 Task: Find connections with filter location Würselen with filter topic #linkedinforbusinesswith filter profile language English with filter current company Freshers Jobs with filter school CMR Institute of Technology, Hyderabad with filter industry Fundraising with filter service category Immigration Law with filter keywords title Director of Photography
Action: Mouse moved to (496, 64)
Screenshot: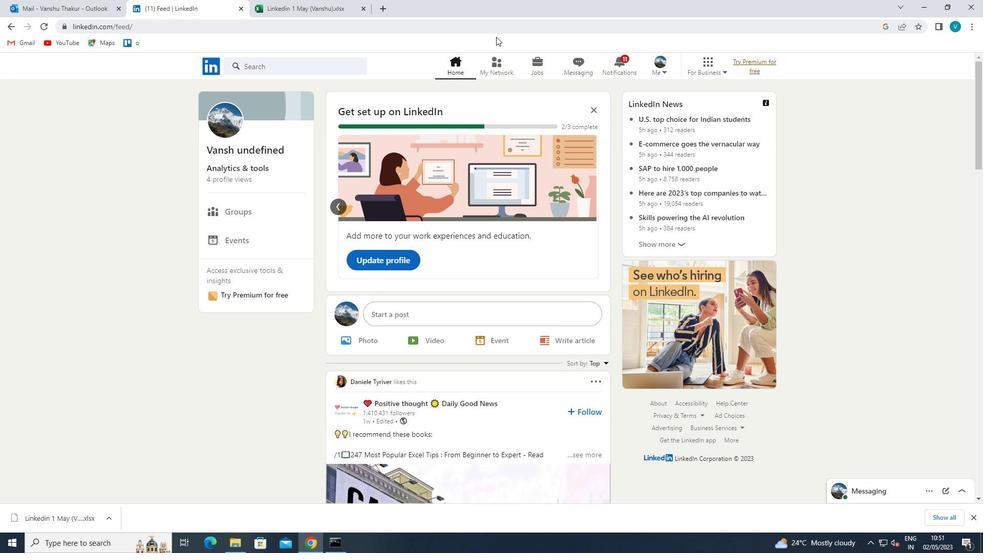 
Action: Mouse pressed left at (496, 64)
Screenshot: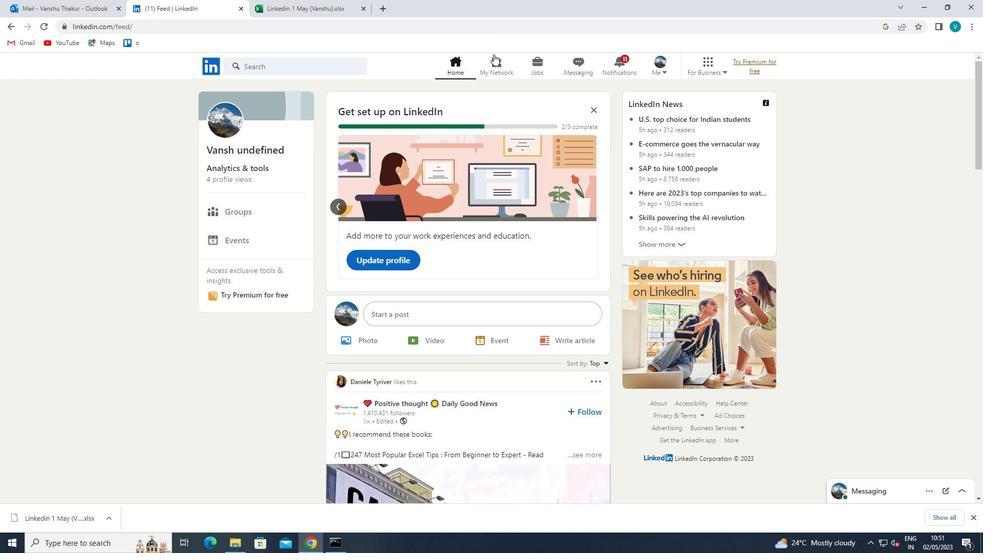 
Action: Mouse moved to (273, 118)
Screenshot: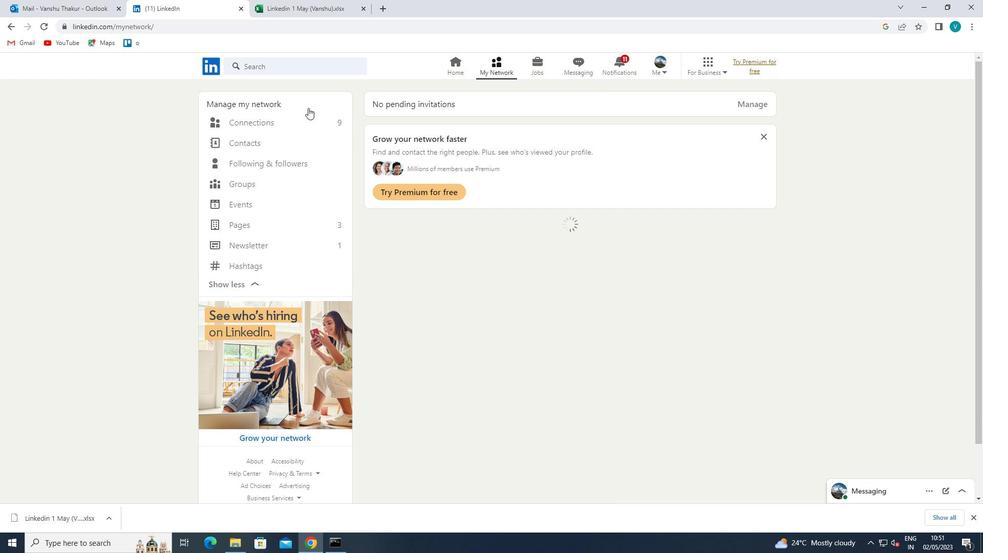 
Action: Mouse pressed left at (273, 118)
Screenshot: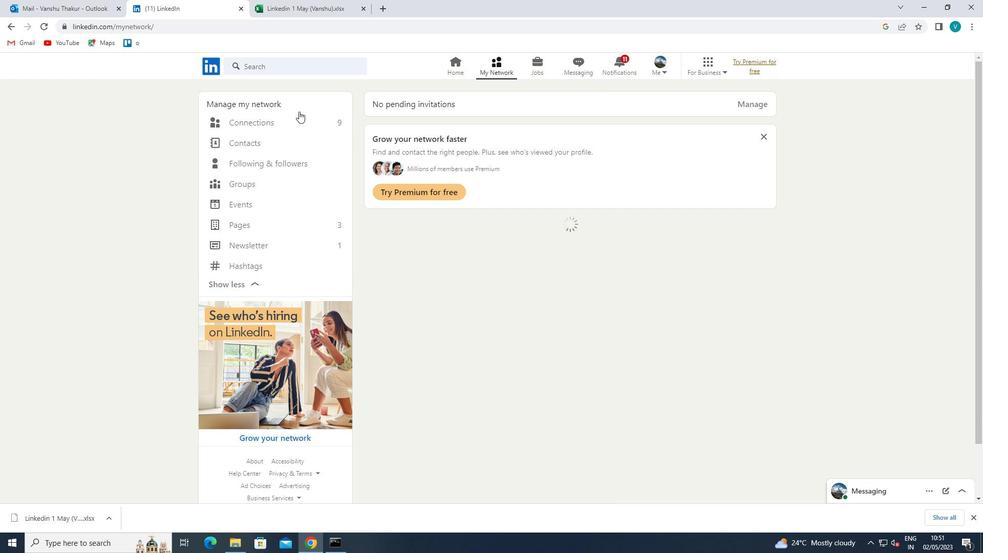 
Action: Mouse moved to (562, 127)
Screenshot: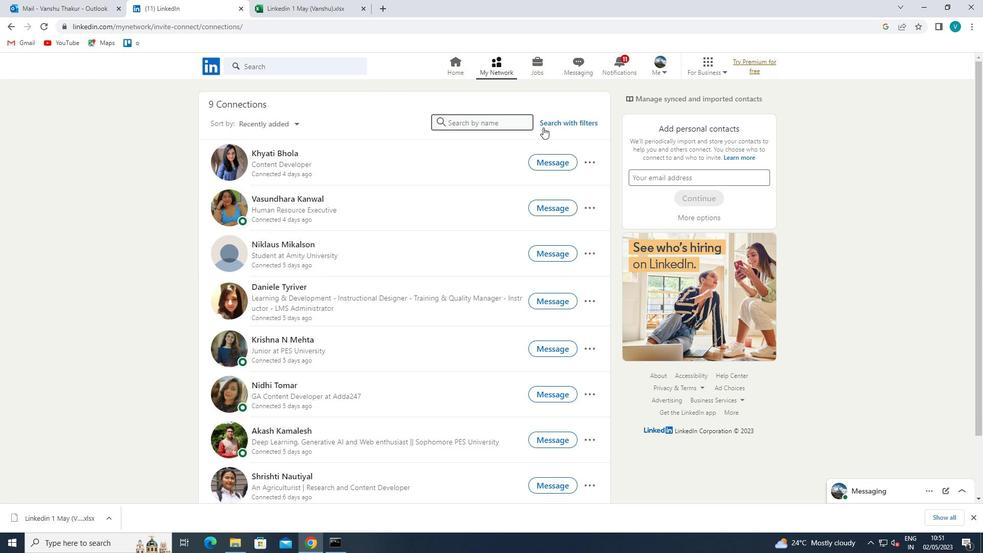 
Action: Mouse pressed left at (562, 127)
Screenshot: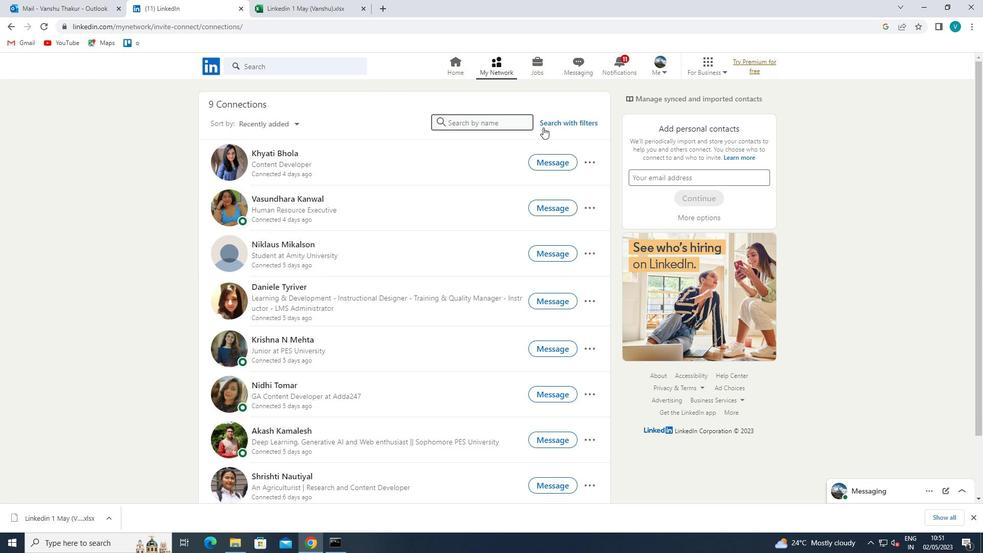 
Action: Mouse moved to (488, 89)
Screenshot: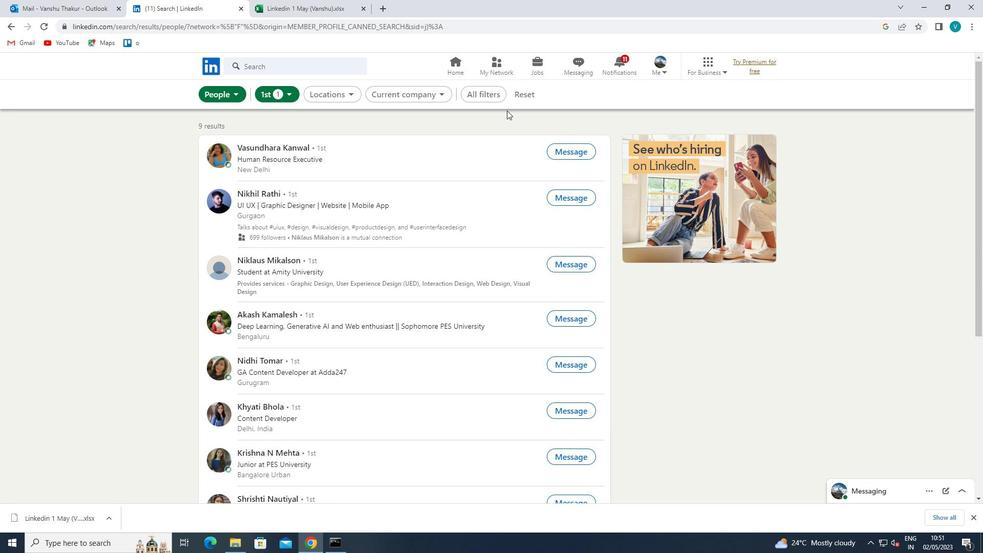 
Action: Mouse pressed left at (488, 89)
Screenshot: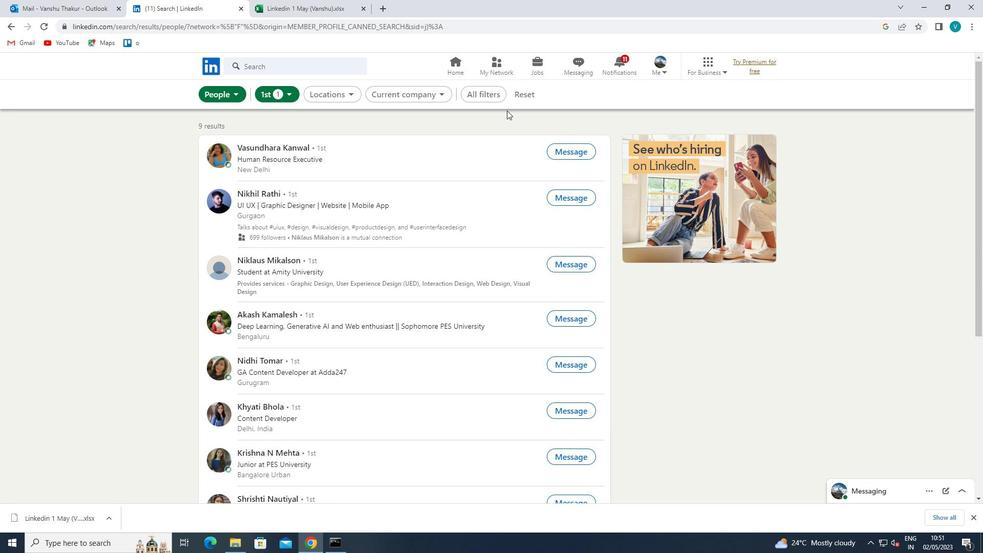 
Action: Mouse moved to (837, 262)
Screenshot: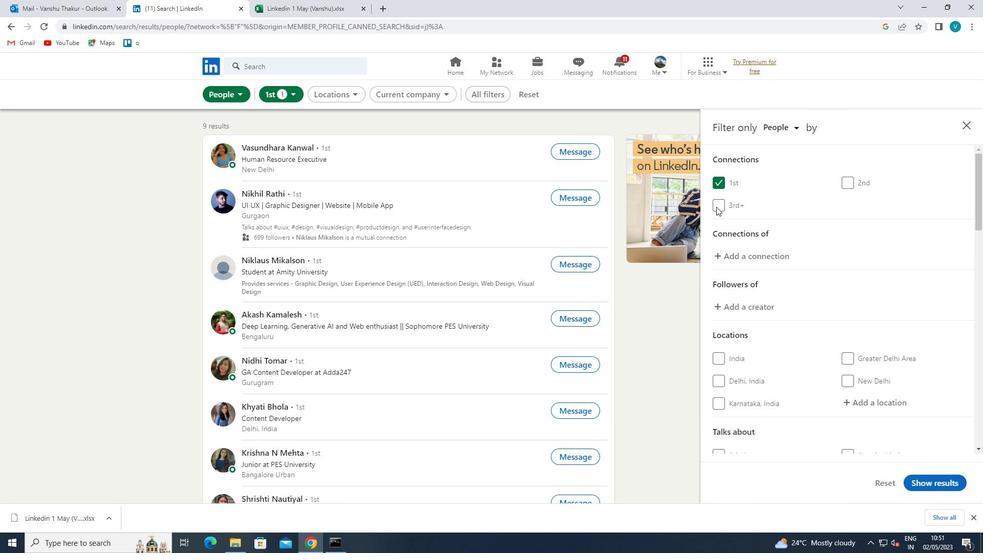 
Action: Mouse scrolled (837, 262) with delta (0, 0)
Screenshot: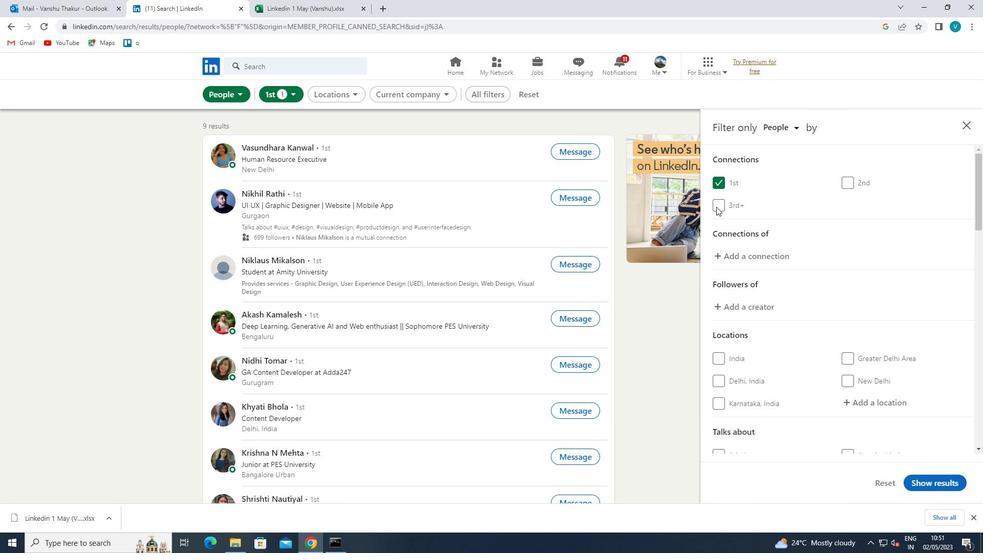 
Action: Mouse moved to (840, 265)
Screenshot: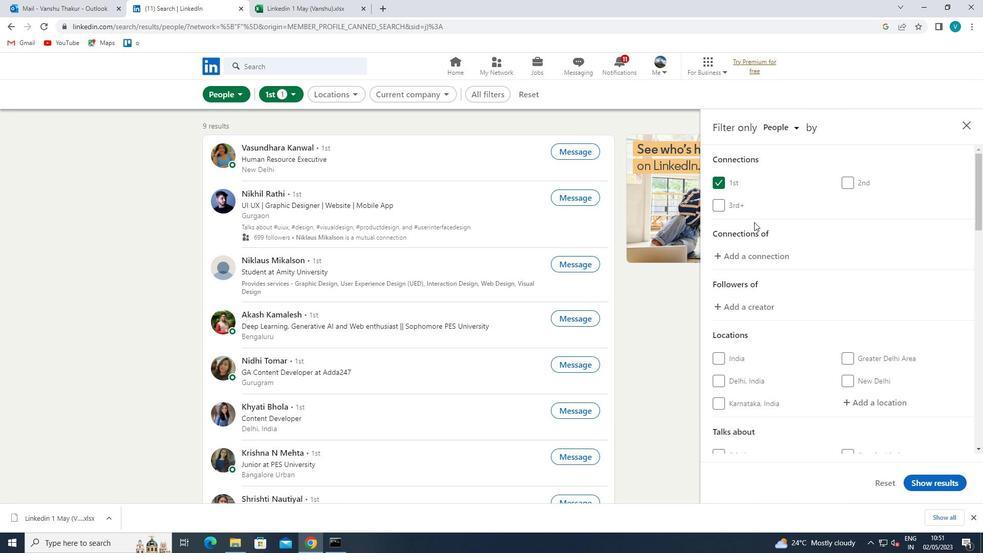 
Action: Mouse scrolled (840, 264) with delta (0, 0)
Screenshot: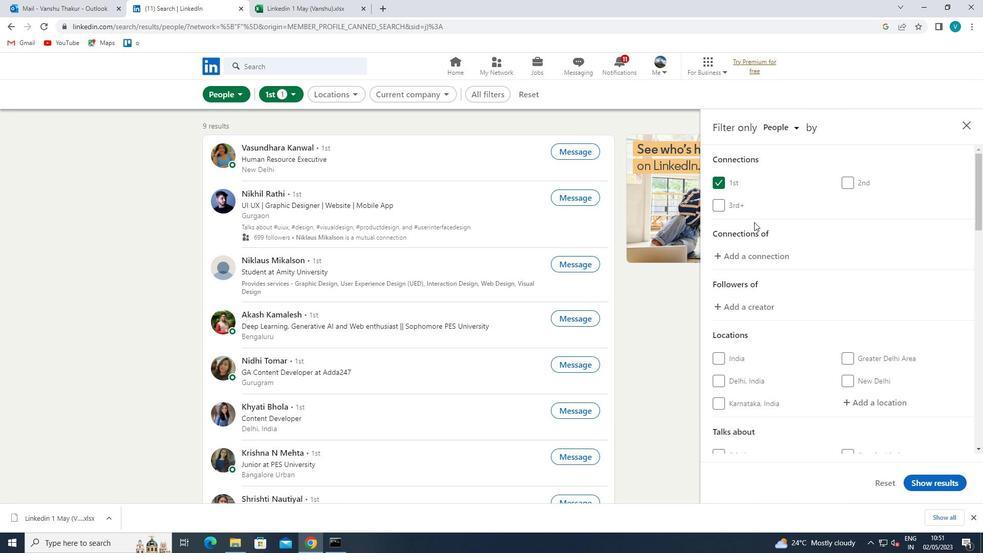 
Action: Mouse moved to (860, 307)
Screenshot: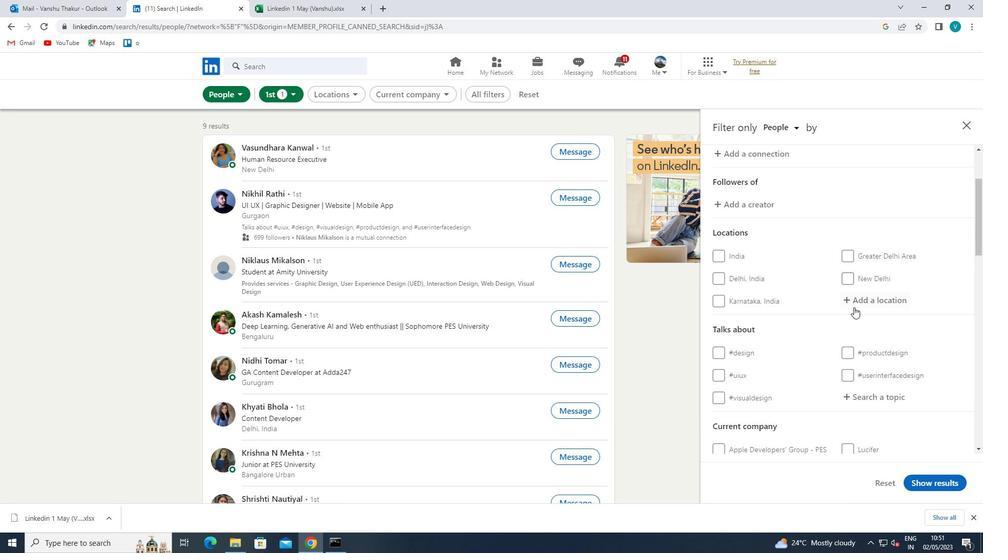 
Action: Mouse pressed left at (860, 307)
Screenshot: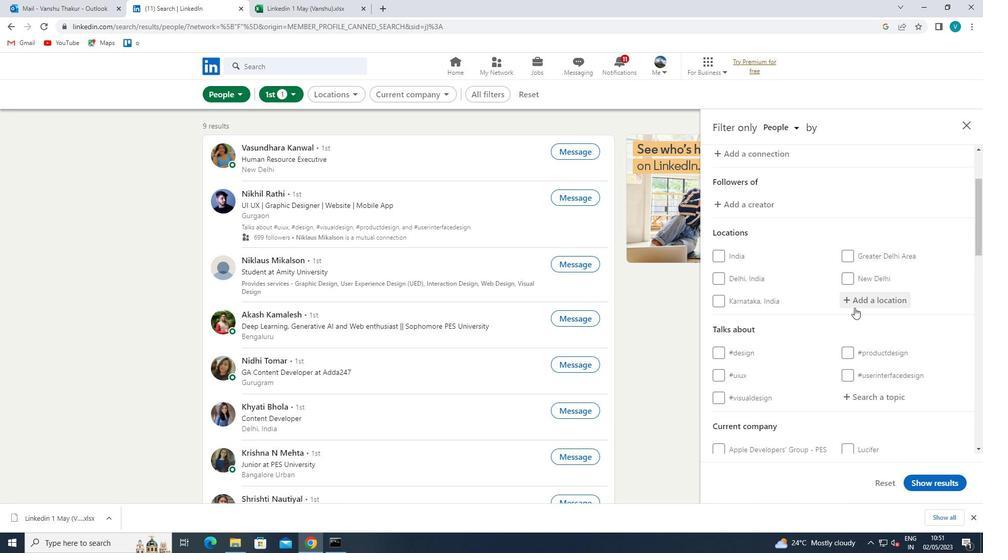 
Action: Key pressed <Key.shift>WURSEEN<Key.space>
Screenshot: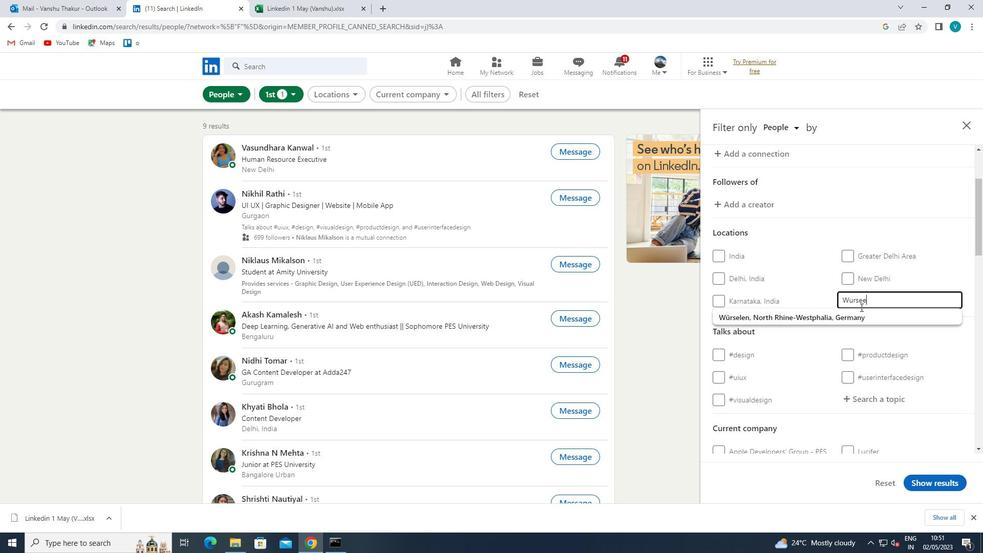 
Action: Mouse moved to (864, 298)
Screenshot: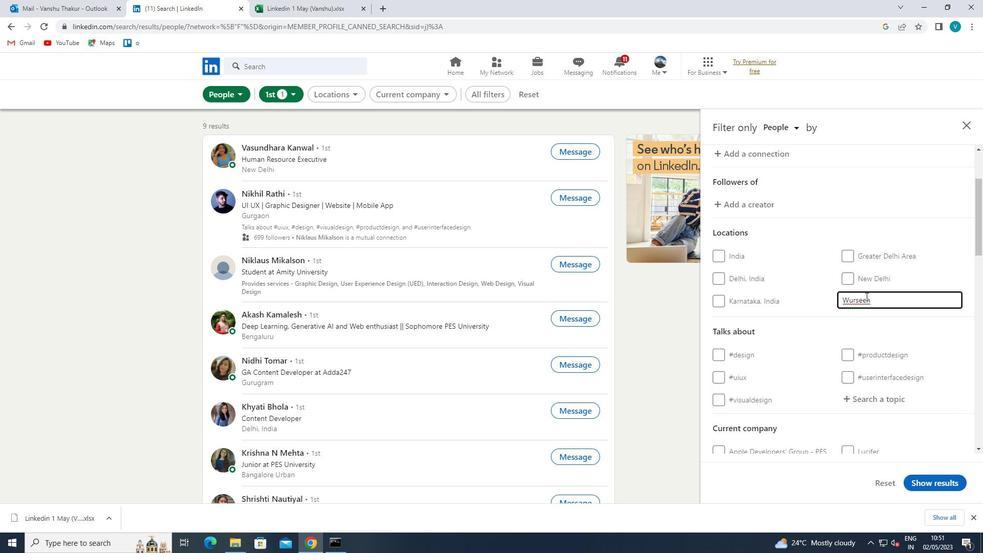 
Action: Mouse pressed left at (864, 298)
Screenshot: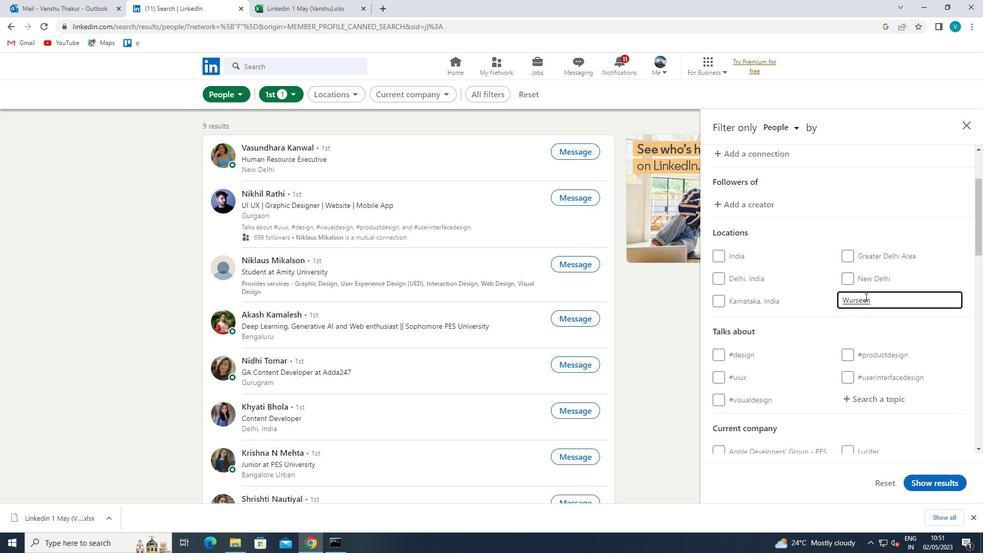 
Action: Mouse moved to (841, 326)
Screenshot: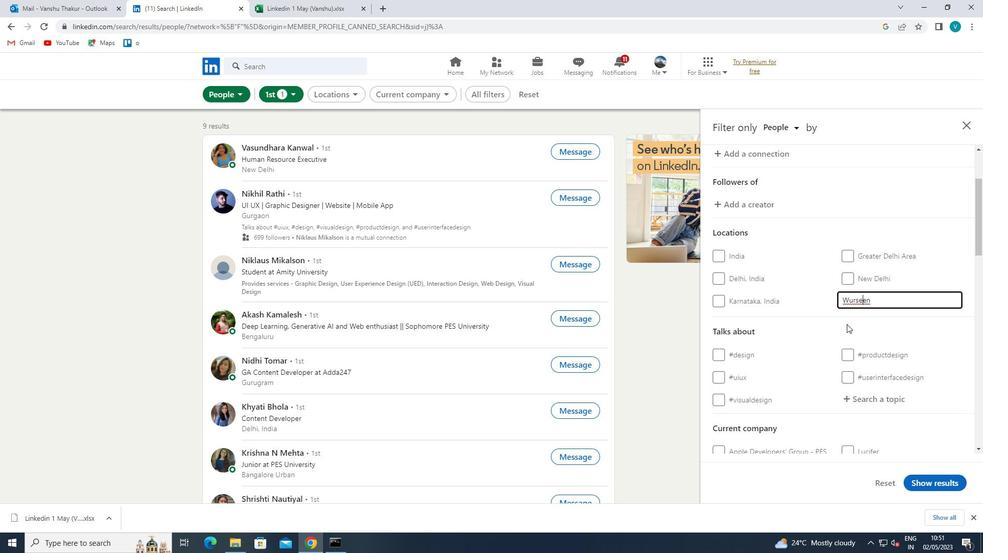 
Action: Key pressed L
Screenshot: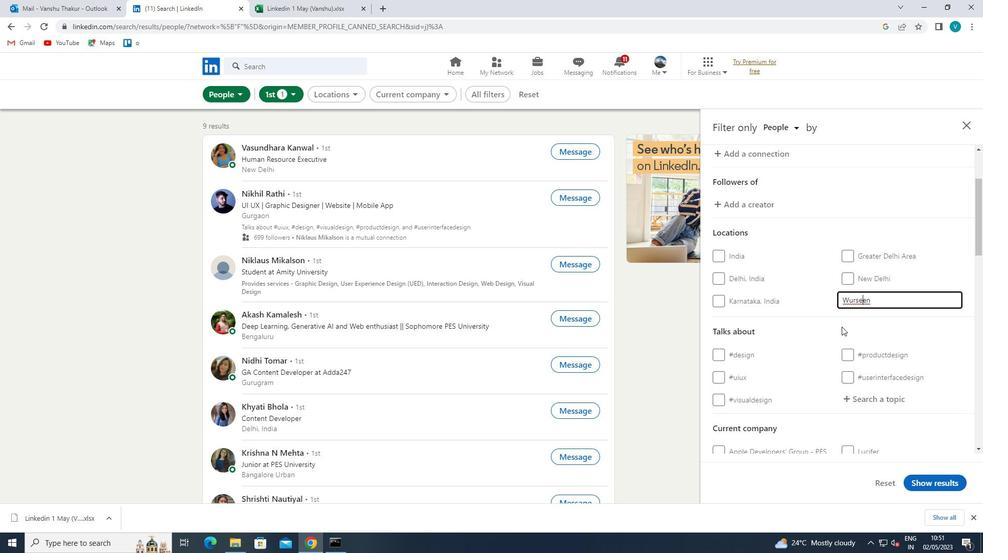 
Action: Mouse moved to (849, 322)
Screenshot: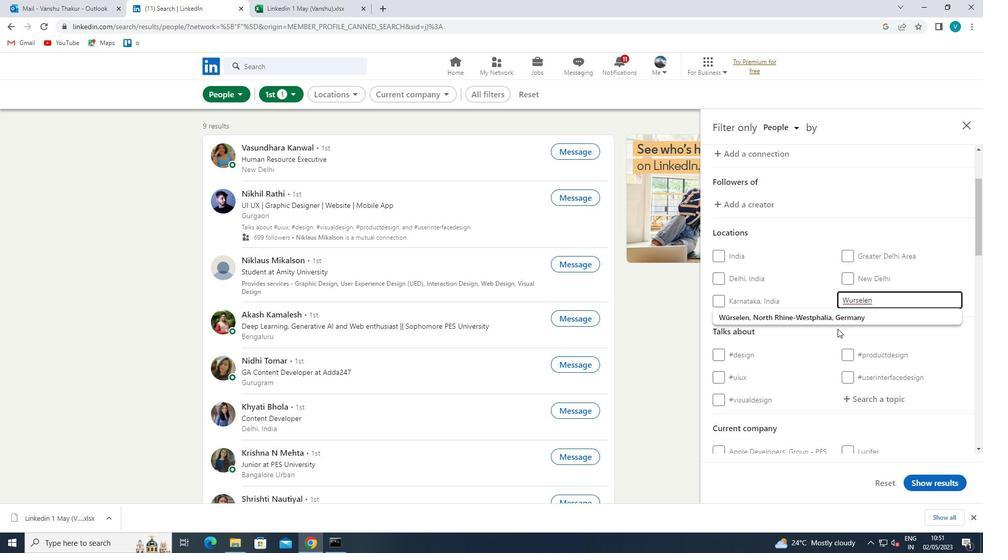 
Action: Mouse pressed left at (849, 322)
Screenshot: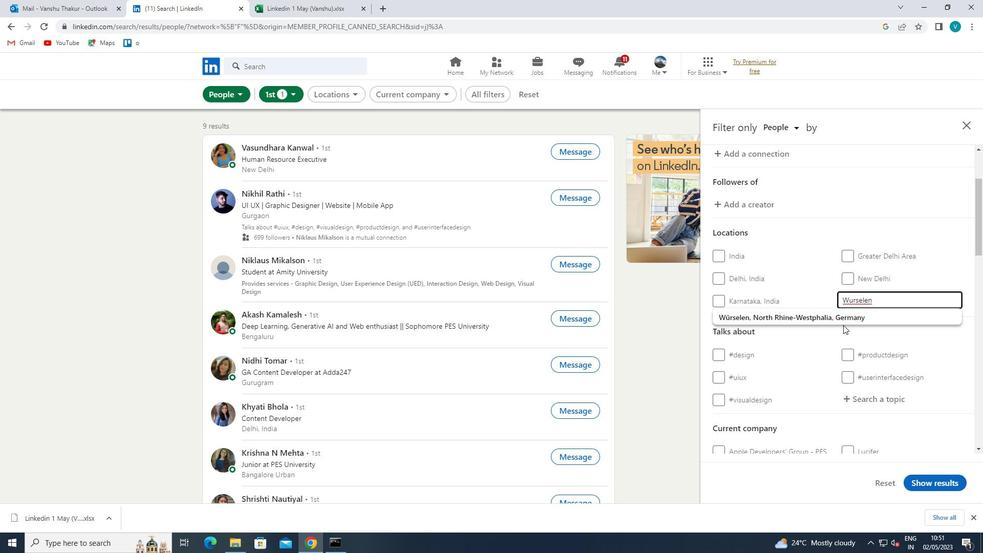 
Action: Mouse moved to (850, 320)
Screenshot: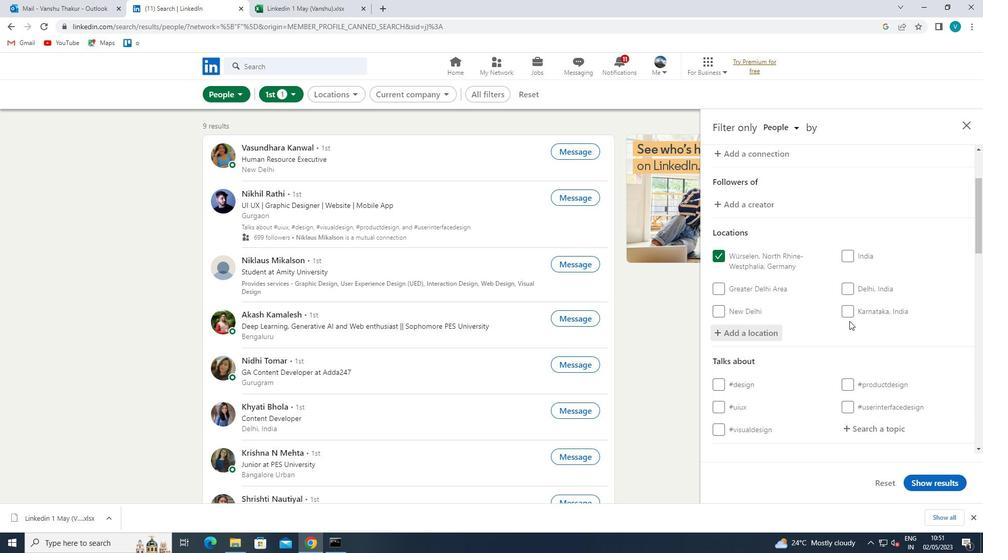 
Action: Mouse scrolled (850, 320) with delta (0, 0)
Screenshot: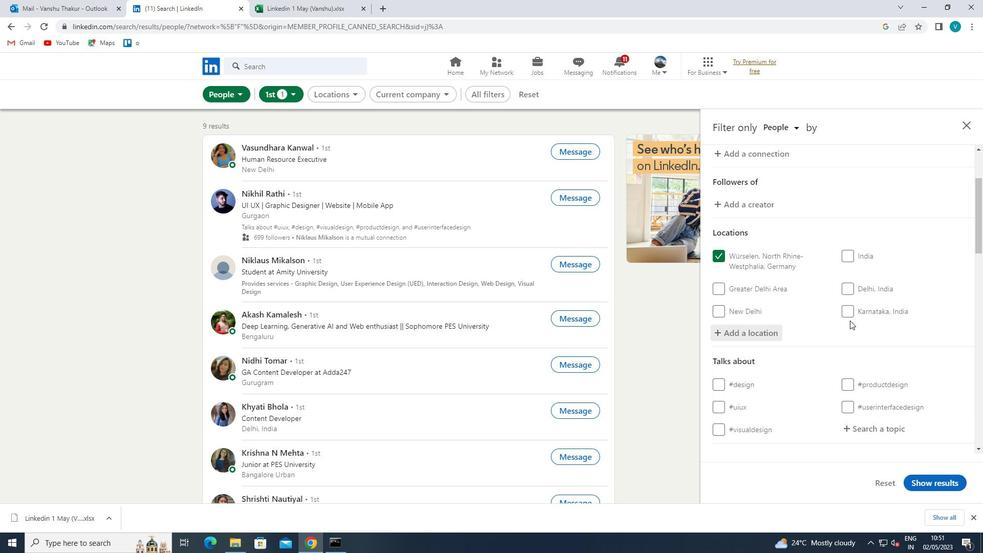 
Action: Mouse scrolled (850, 320) with delta (0, 0)
Screenshot: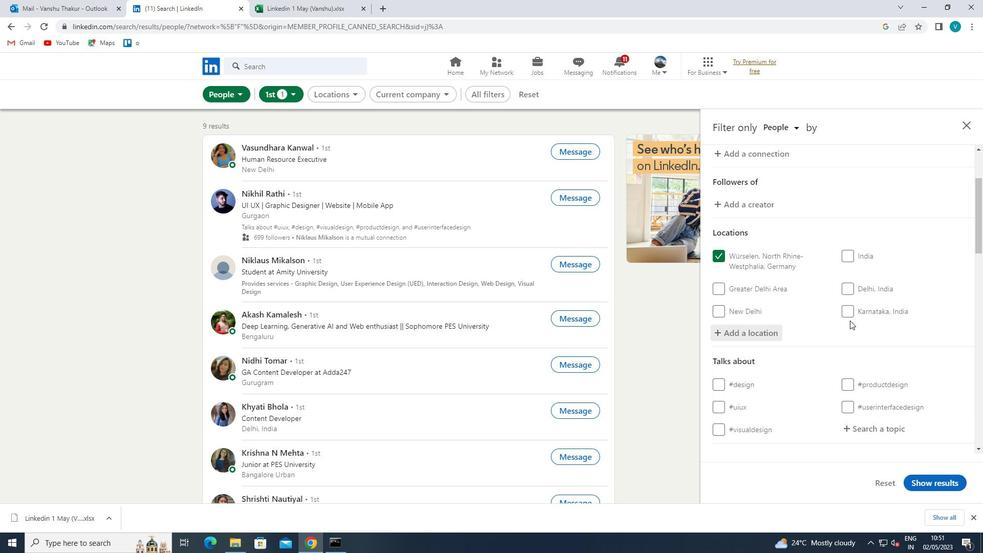 
Action: Mouse moved to (858, 326)
Screenshot: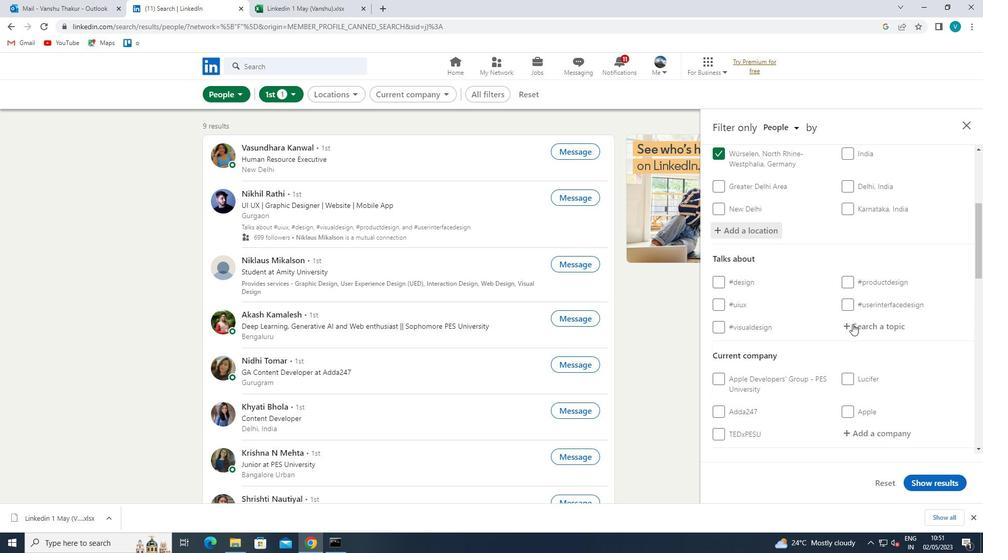 
Action: Mouse pressed left at (858, 326)
Screenshot: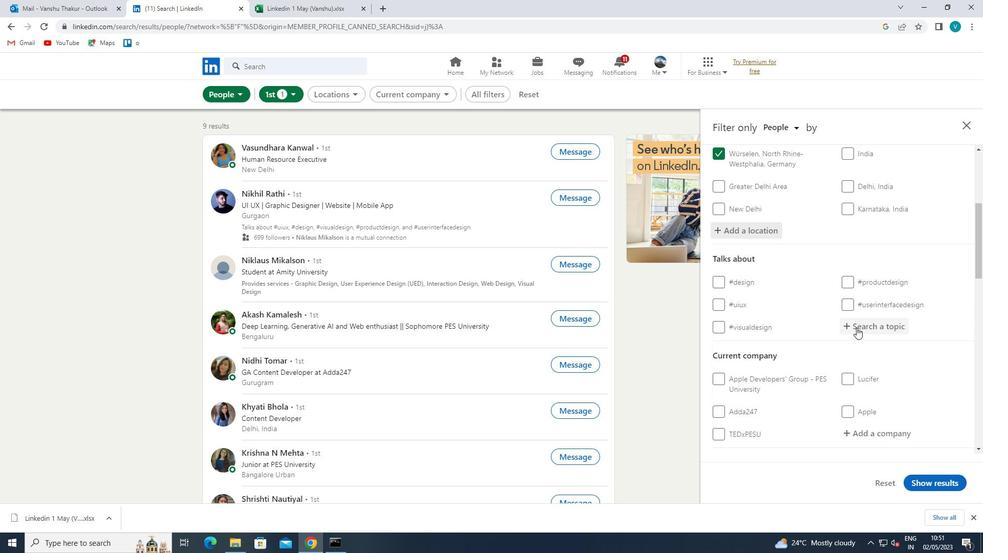
Action: Key pressed LINKEDINFOR
Screenshot: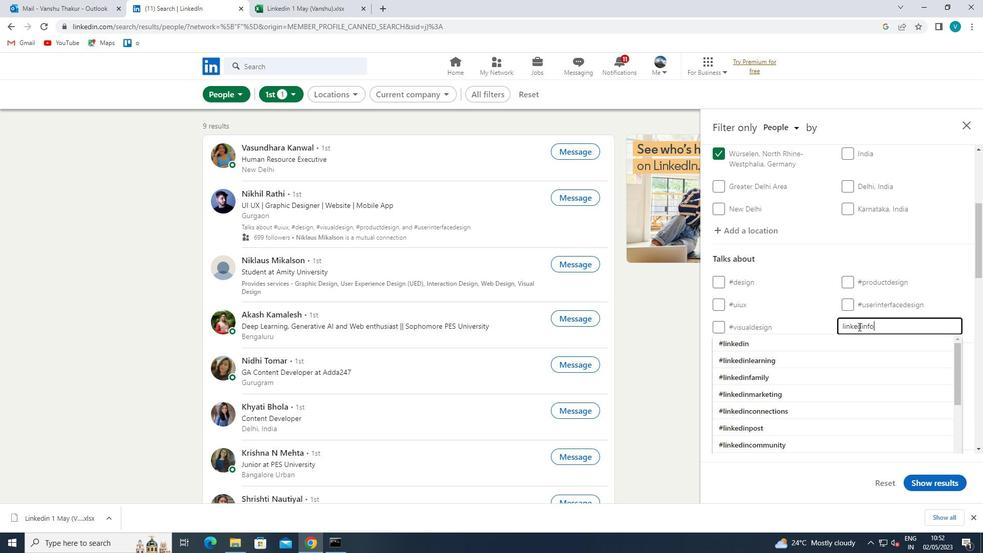
Action: Mouse moved to (838, 360)
Screenshot: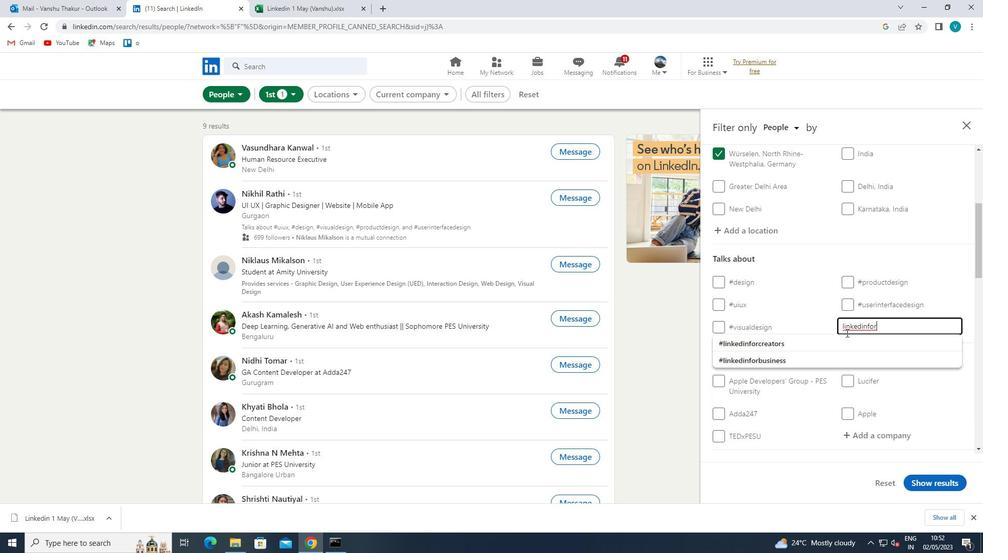 
Action: Mouse pressed left at (838, 360)
Screenshot: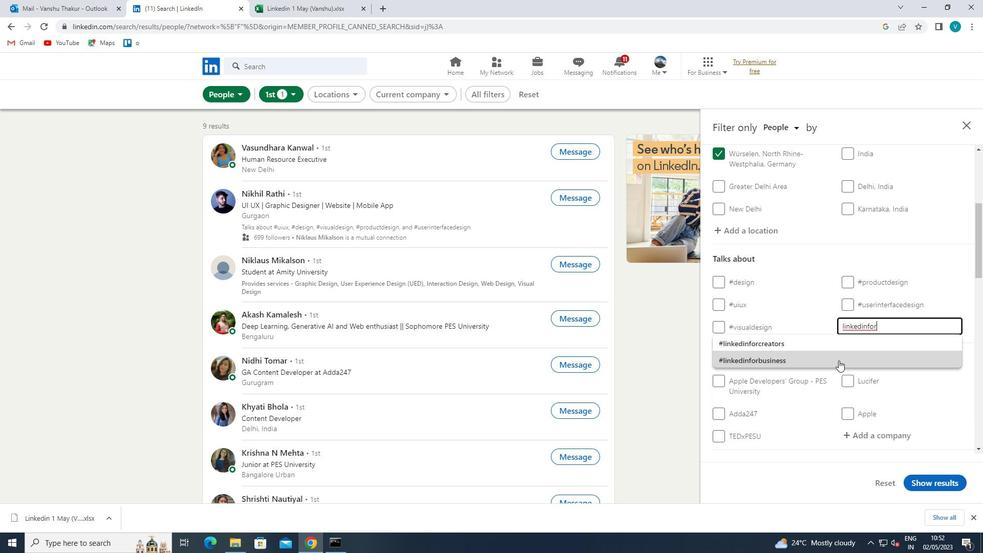 
Action: Mouse moved to (841, 359)
Screenshot: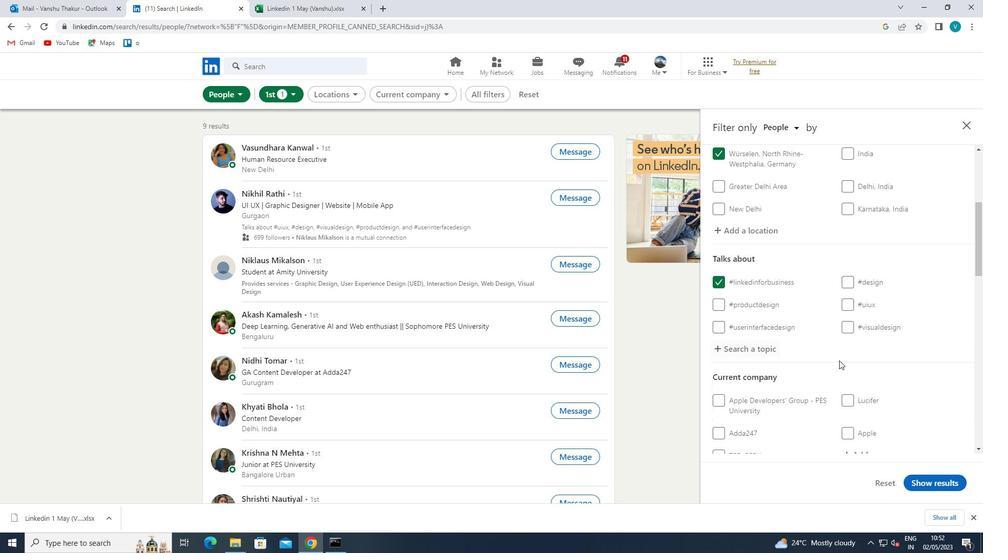 
Action: Mouse scrolled (841, 359) with delta (0, 0)
Screenshot: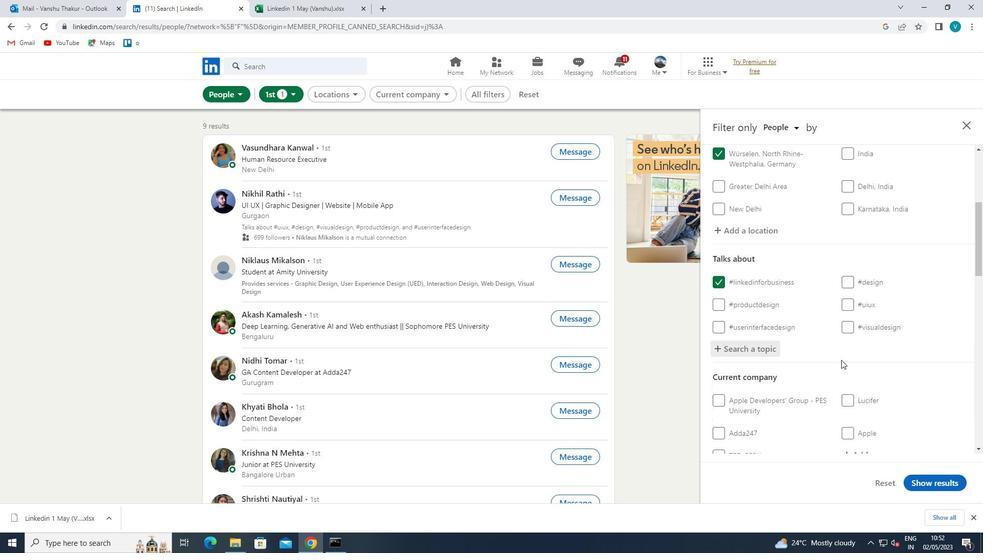
Action: Mouse scrolled (841, 359) with delta (0, 0)
Screenshot: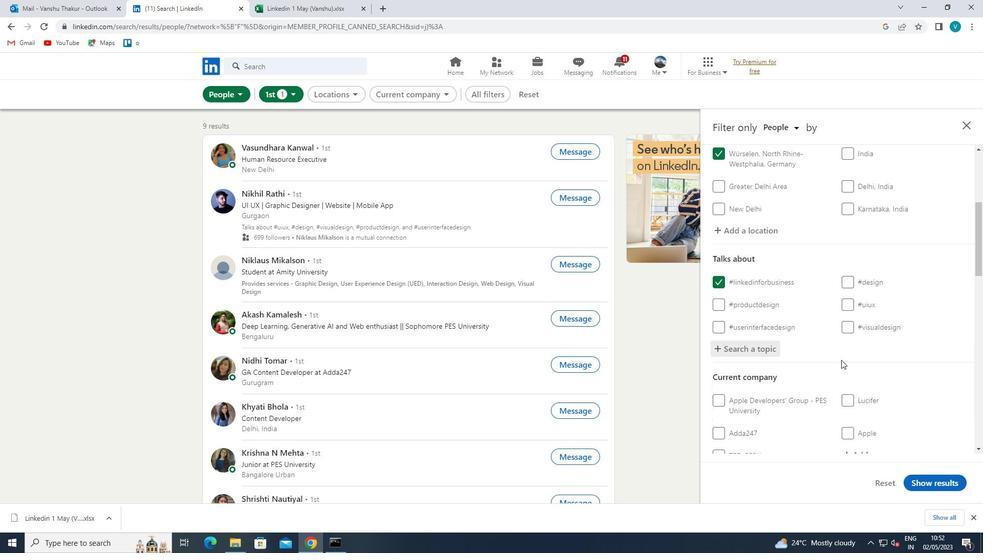 
Action: Mouse scrolled (841, 359) with delta (0, 0)
Screenshot: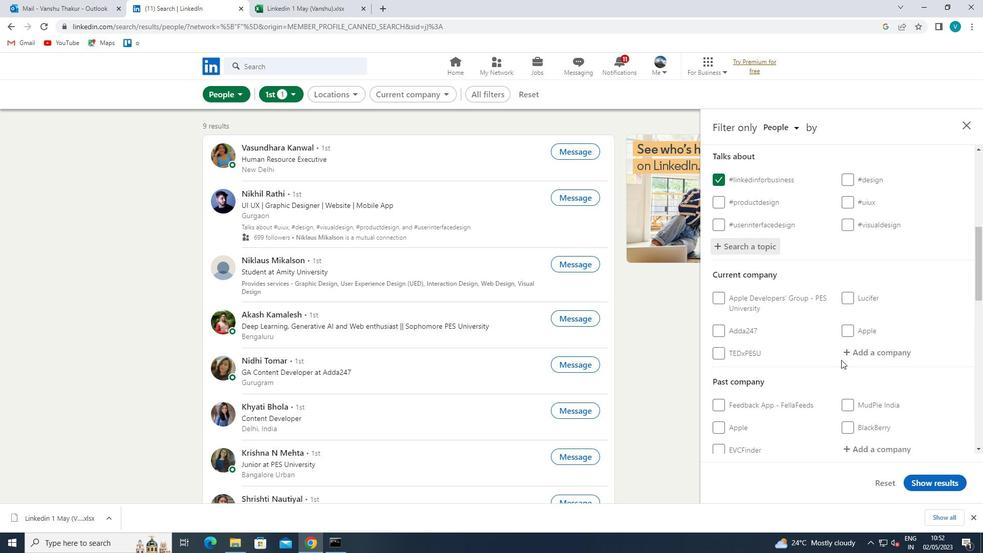 
Action: Mouse scrolled (841, 359) with delta (0, 0)
Screenshot: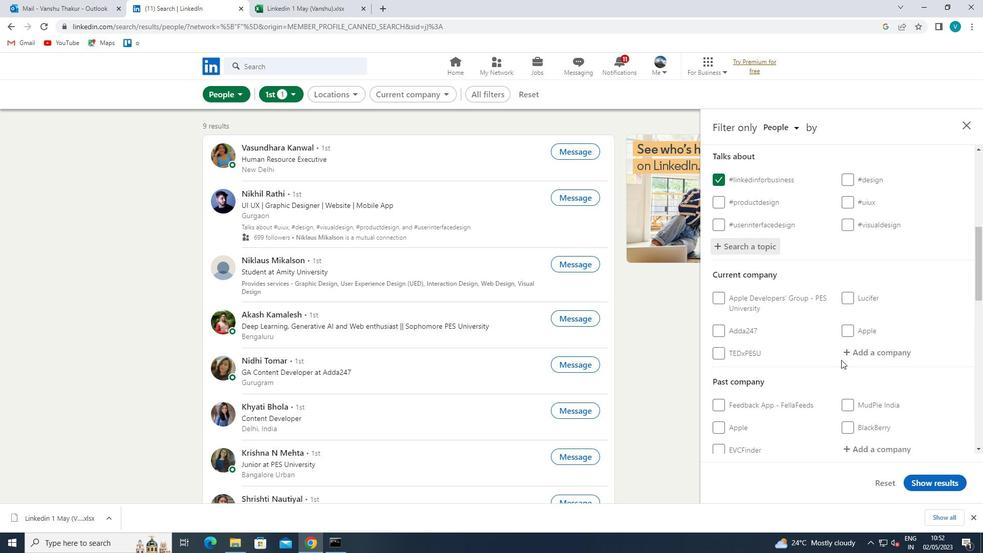 
Action: Mouse scrolled (841, 359) with delta (0, 0)
Screenshot: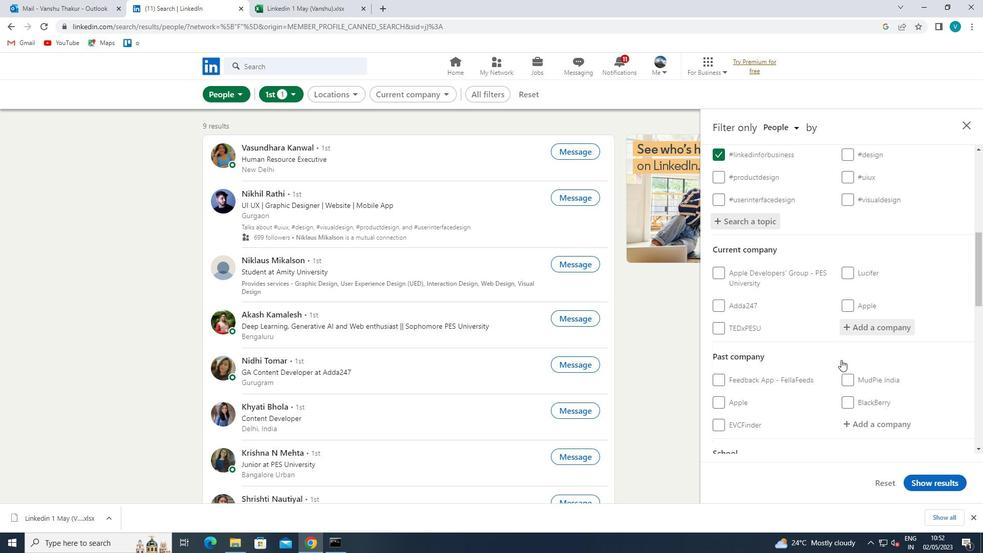 
Action: Mouse scrolled (841, 359) with delta (0, 0)
Screenshot: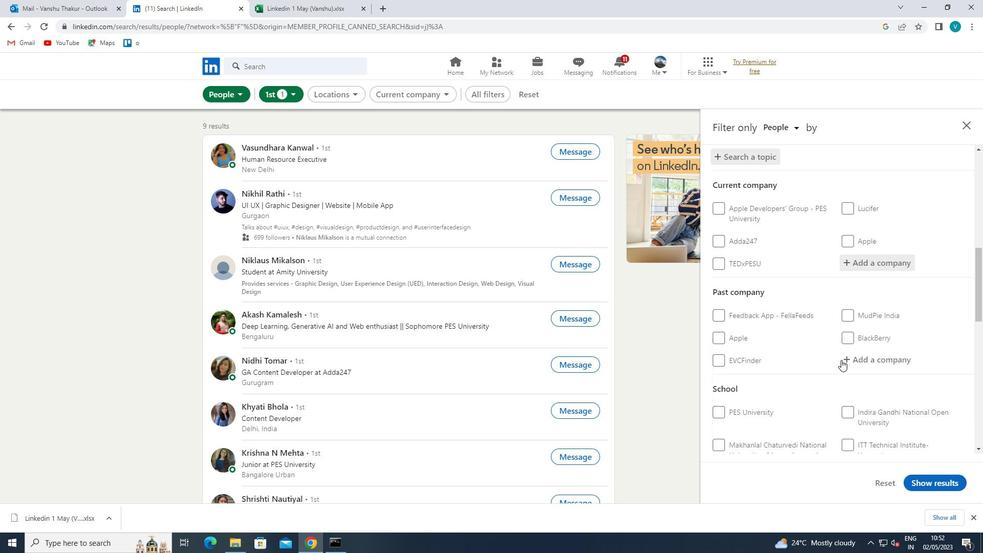
Action: Mouse scrolled (841, 359) with delta (0, 0)
Screenshot: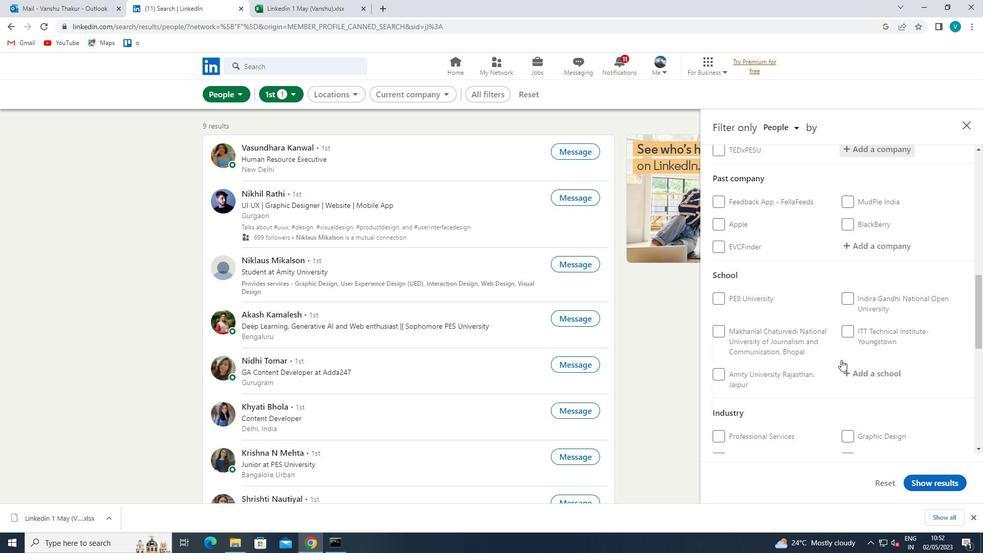 
Action: Mouse scrolled (841, 359) with delta (0, 0)
Screenshot: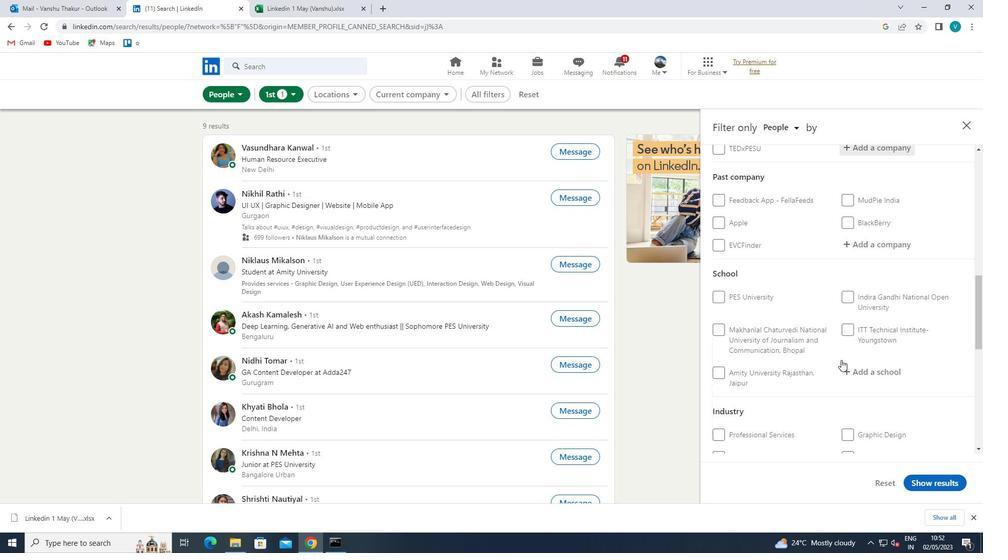 
Action: Mouse moved to (838, 361)
Screenshot: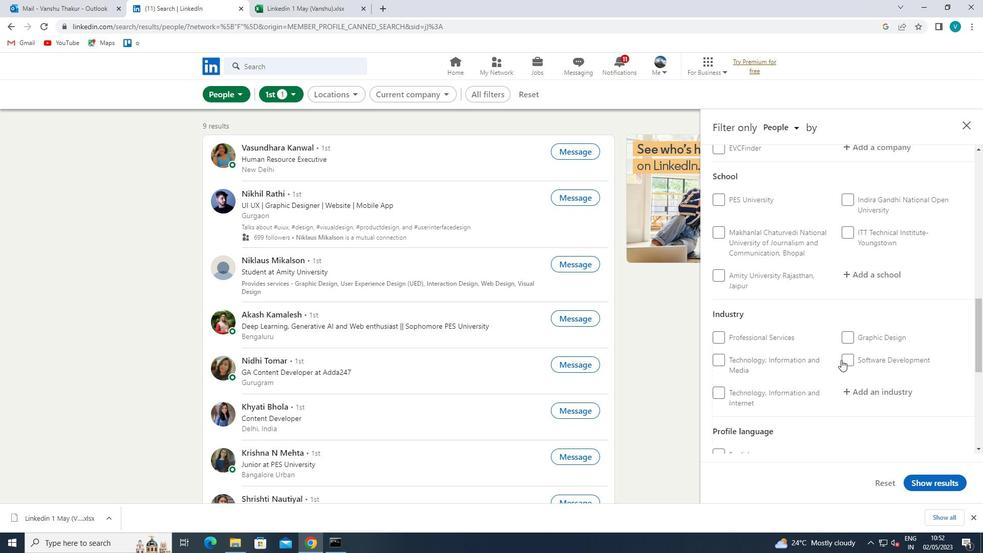 
Action: Mouse scrolled (838, 360) with delta (0, 0)
Screenshot: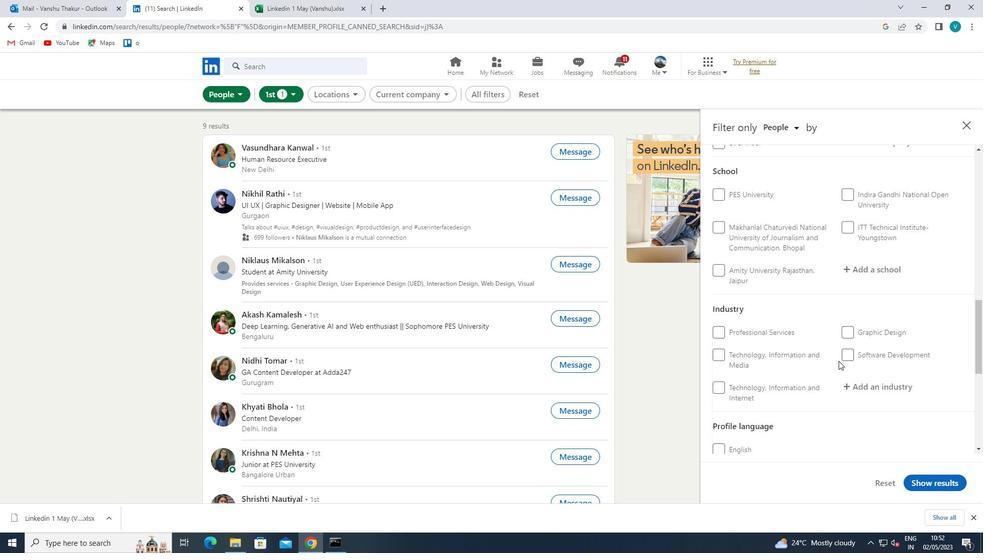 
Action: Mouse moved to (719, 404)
Screenshot: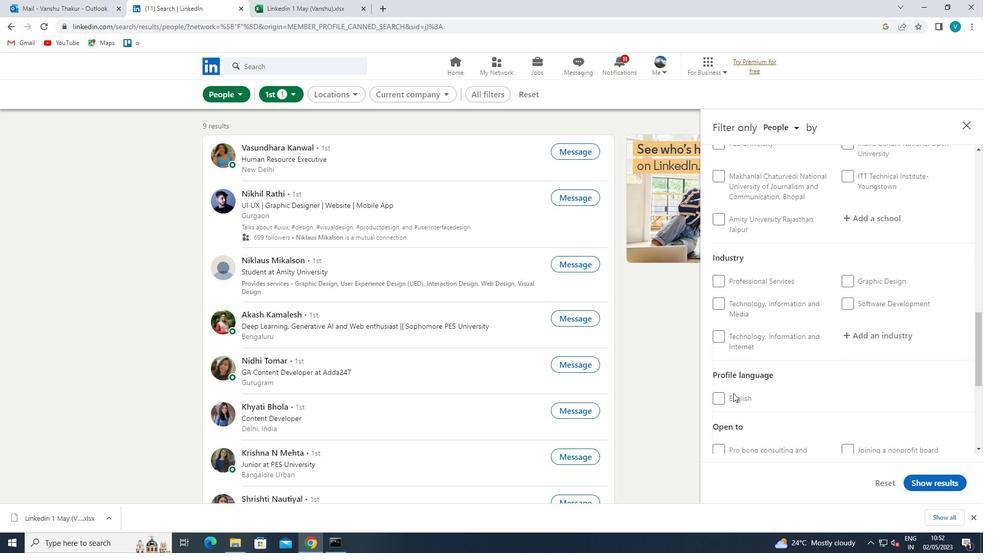 
Action: Mouse pressed left at (719, 404)
Screenshot: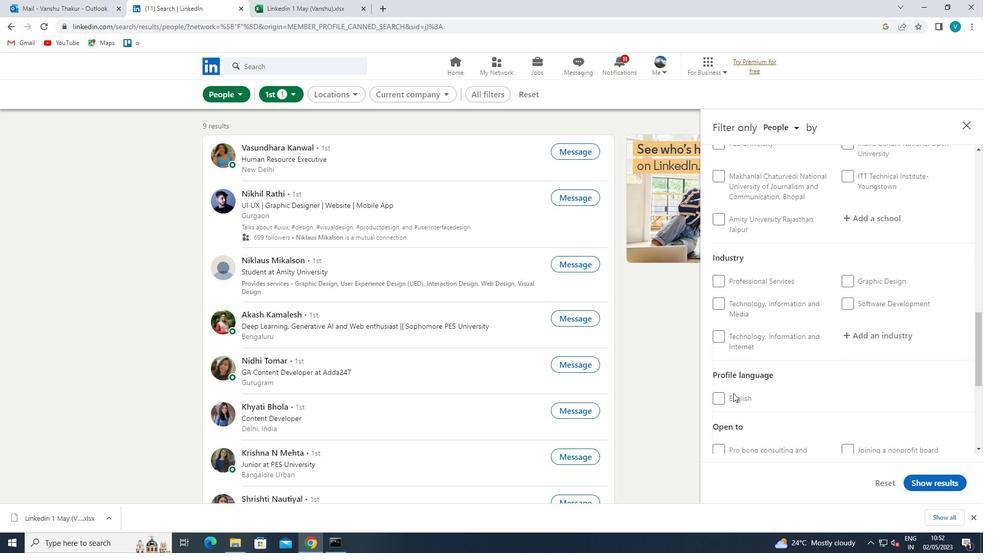 
Action: Mouse moved to (823, 379)
Screenshot: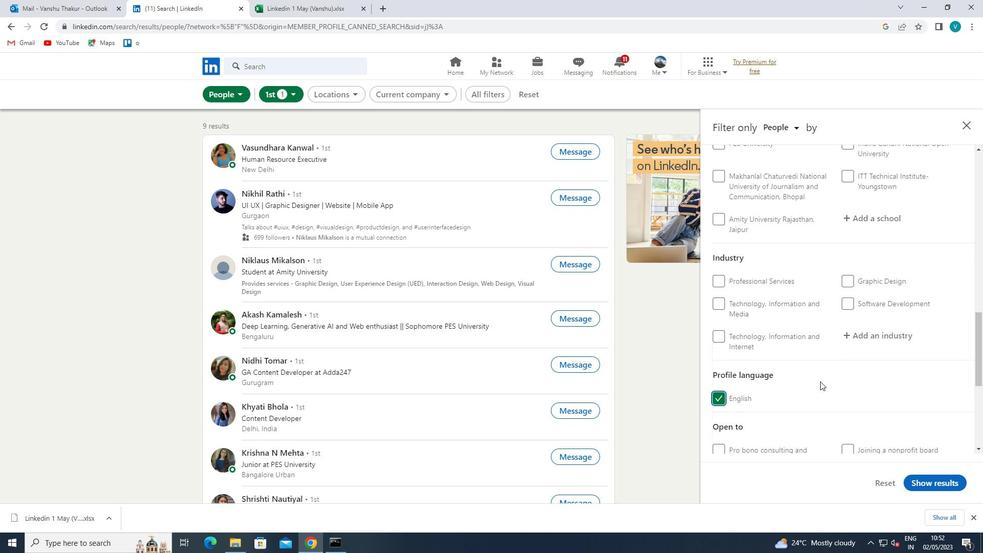 
Action: Mouse scrolled (823, 379) with delta (0, 0)
Screenshot: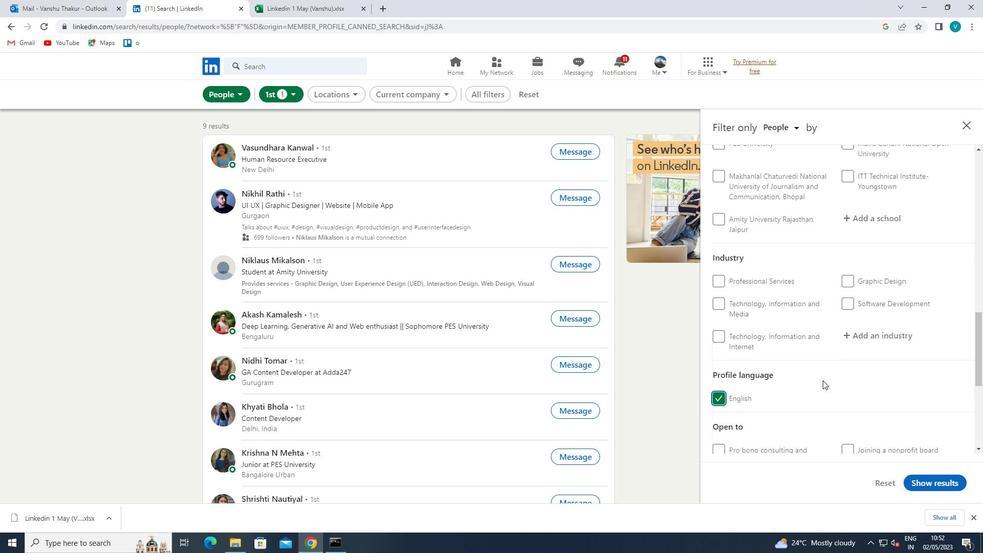 
Action: Mouse scrolled (823, 379) with delta (0, 0)
Screenshot: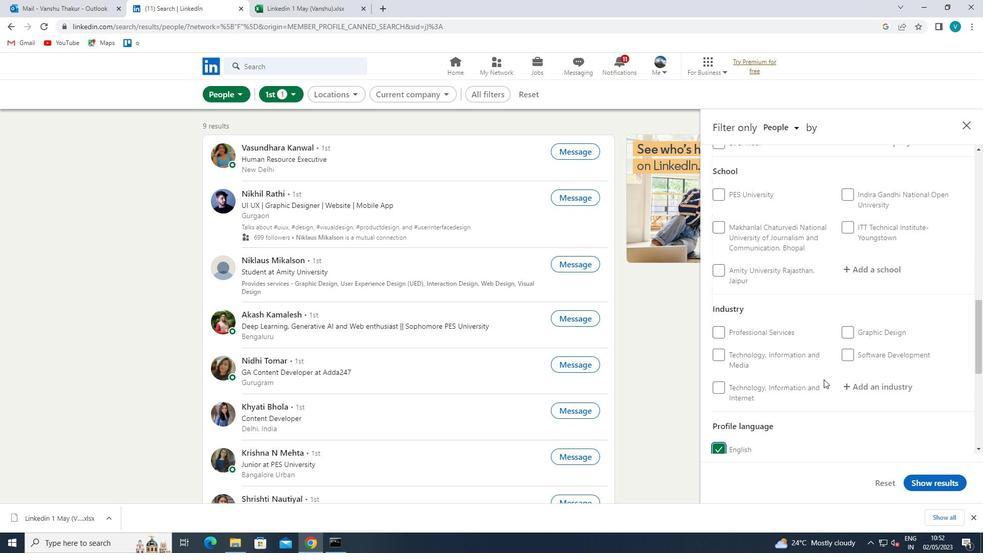 
Action: Mouse scrolled (823, 379) with delta (0, 0)
Screenshot: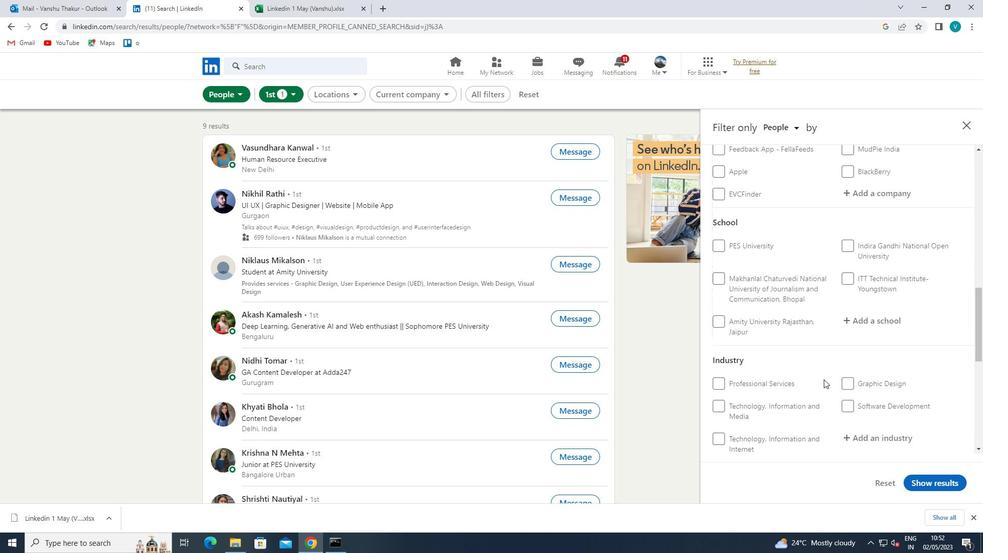 
Action: Mouse scrolled (823, 379) with delta (0, 0)
Screenshot: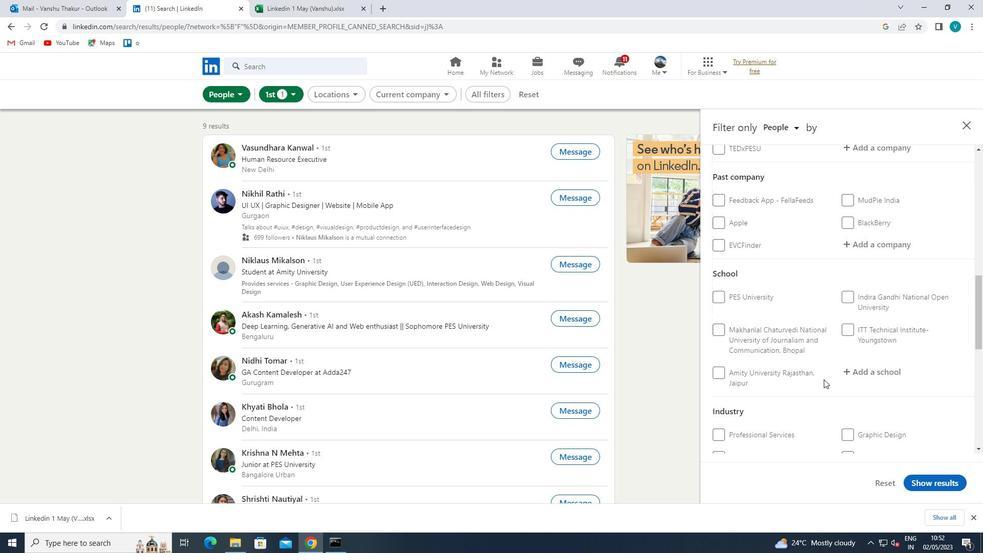 
Action: Mouse scrolled (823, 379) with delta (0, 0)
Screenshot: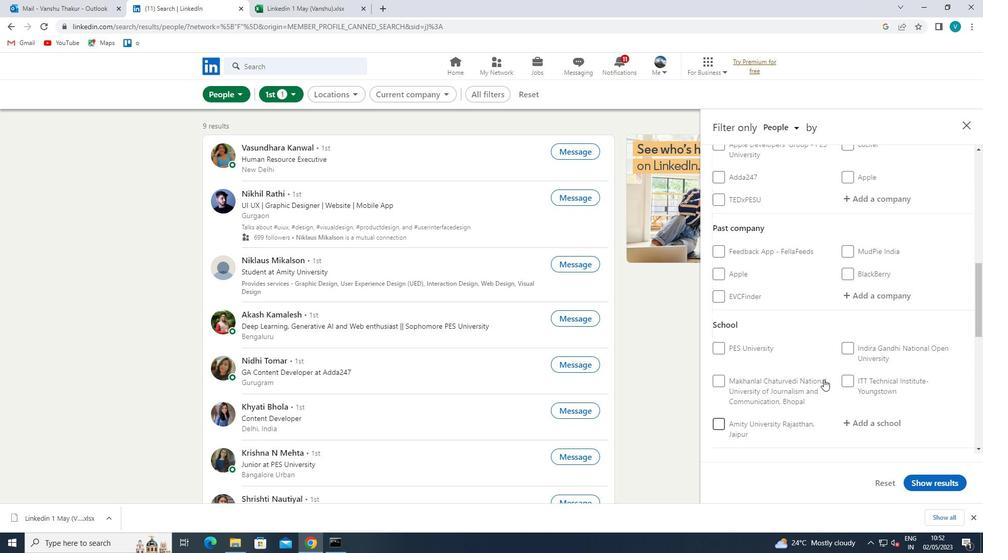 
Action: Mouse moved to (881, 248)
Screenshot: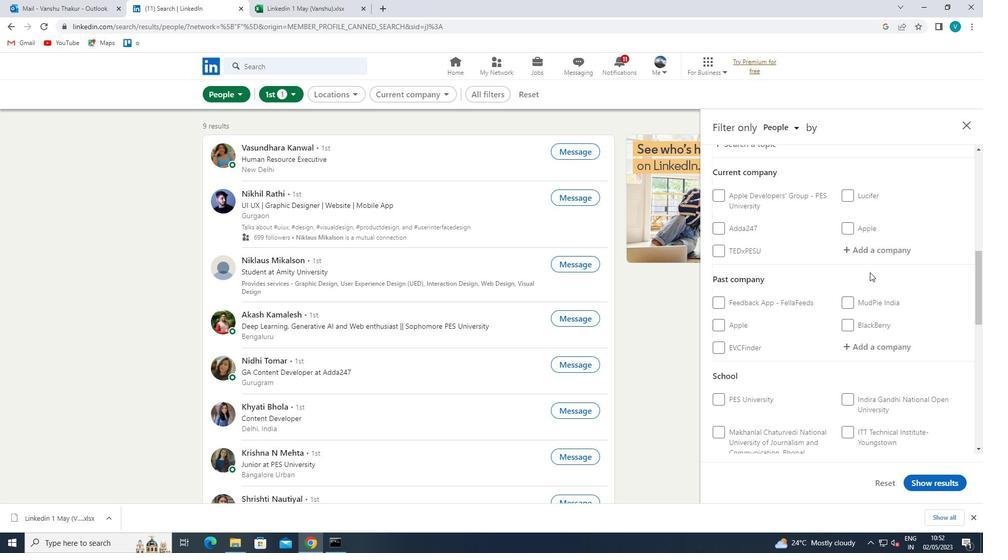 
Action: Mouse pressed left at (881, 248)
Screenshot: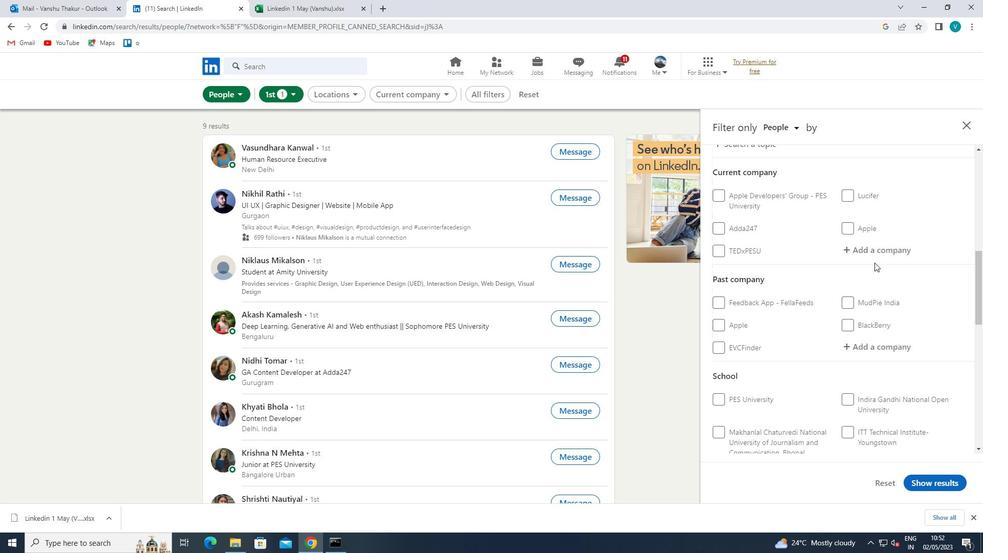 
Action: Key pressed <Key.shift>FRESHERS
Screenshot: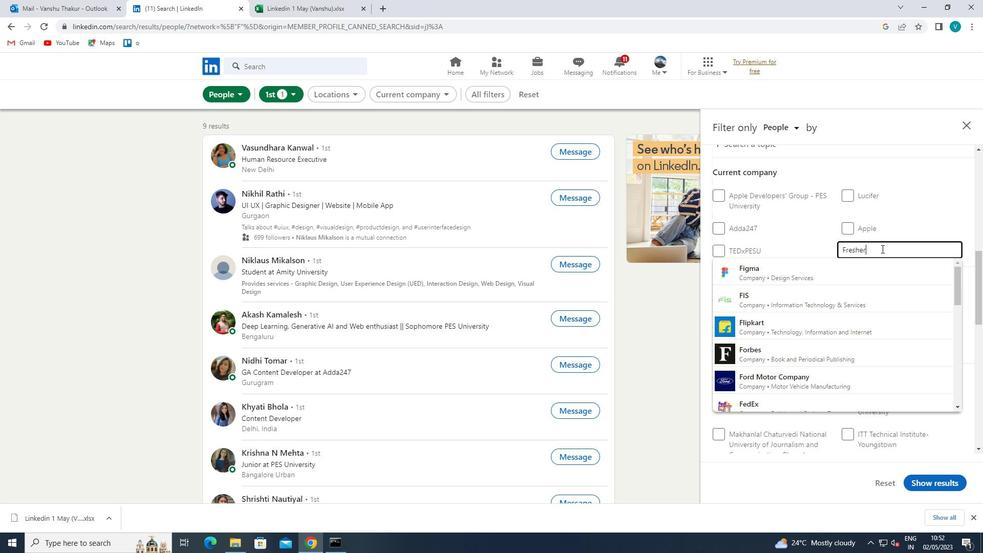 
Action: Mouse moved to (834, 268)
Screenshot: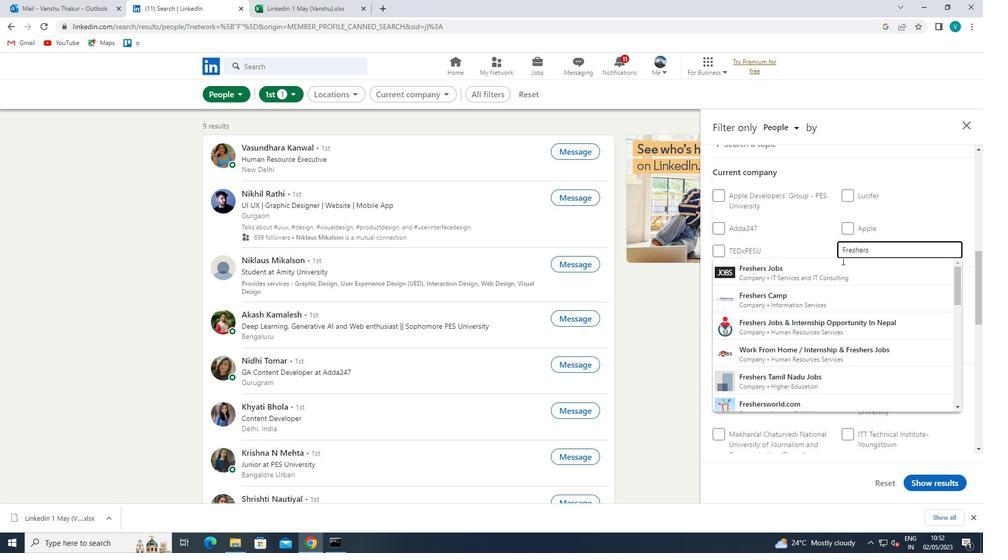 
Action: Mouse pressed left at (834, 268)
Screenshot: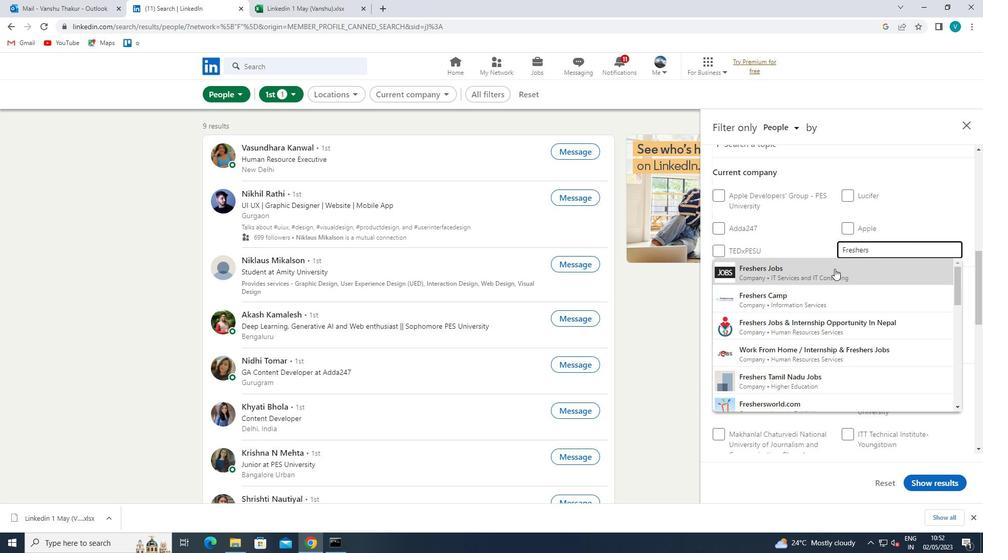 
Action: Mouse scrolled (834, 268) with delta (0, 0)
Screenshot: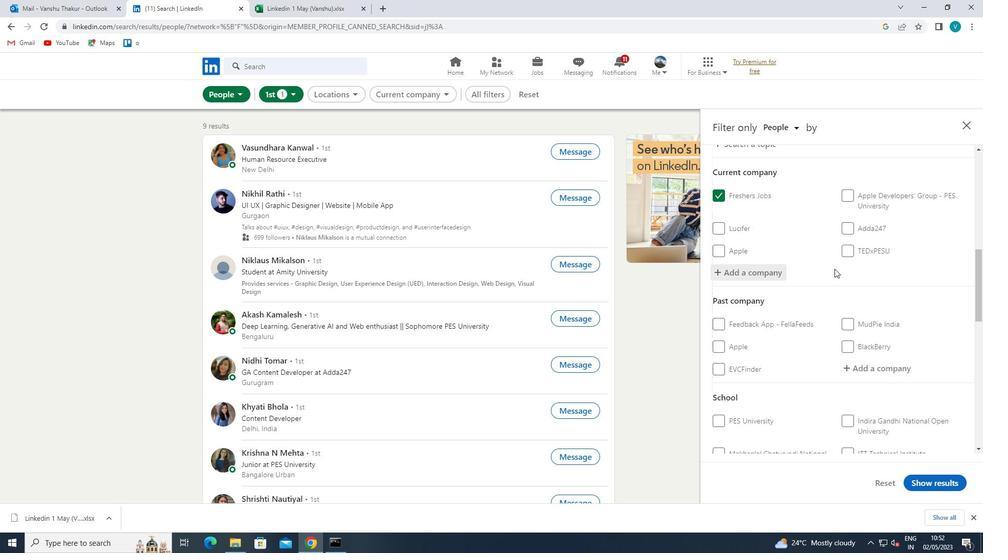 
Action: Mouse scrolled (834, 268) with delta (0, 0)
Screenshot: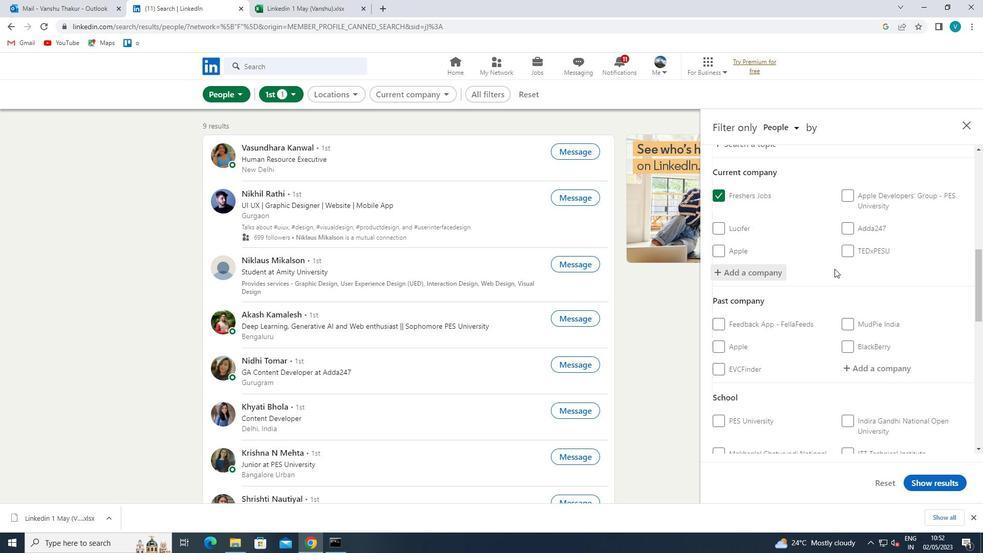 
Action: Mouse scrolled (834, 268) with delta (0, 0)
Screenshot: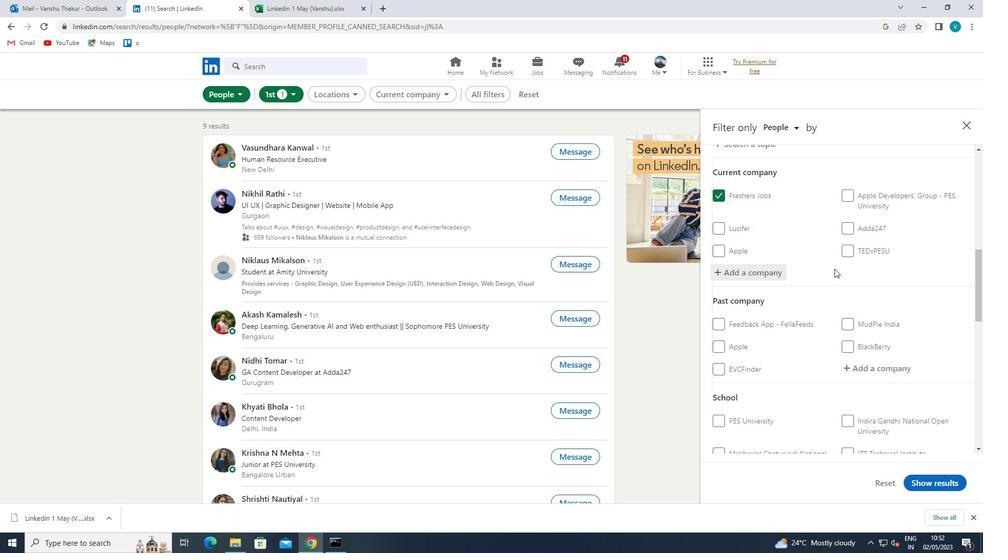 
Action: Mouse scrolled (834, 268) with delta (0, 0)
Screenshot: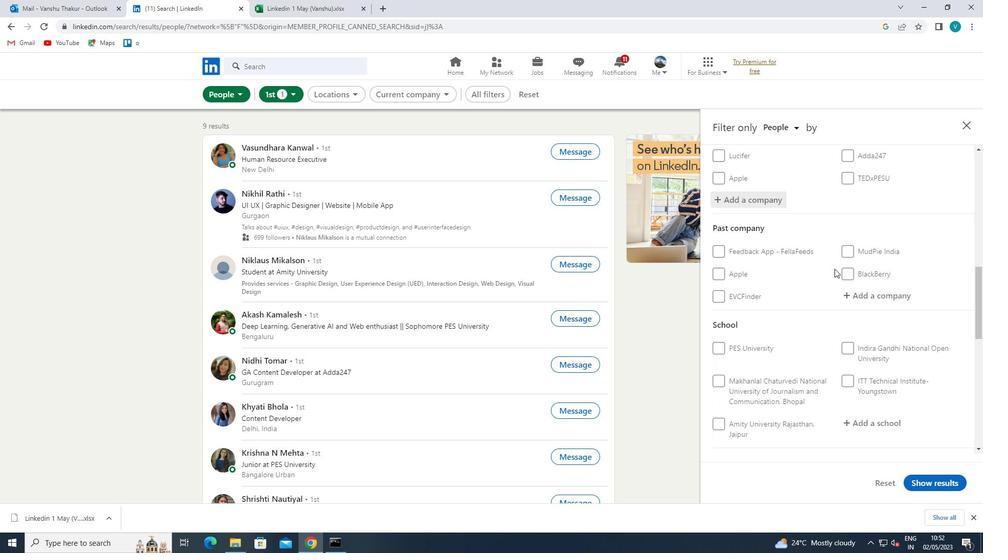 
Action: Mouse moved to (865, 283)
Screenshot: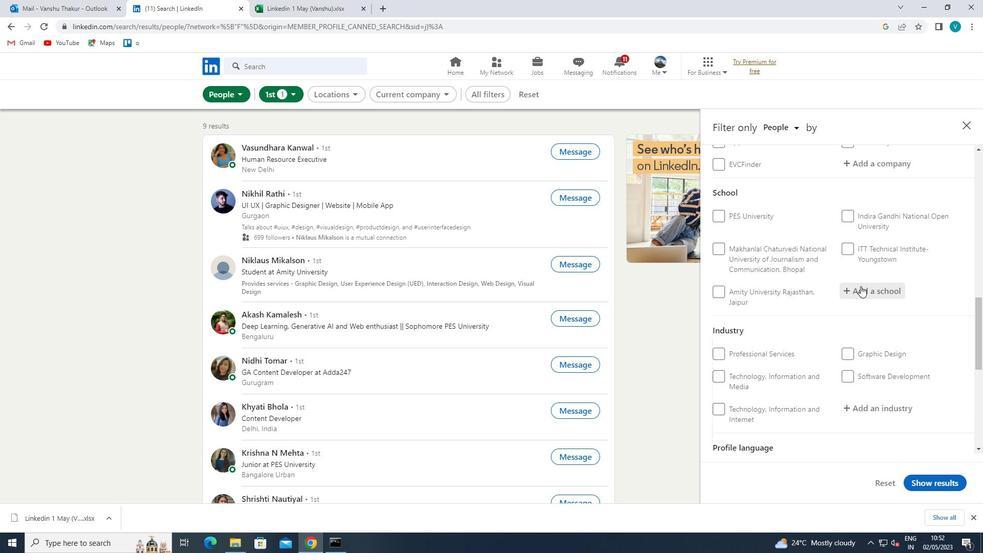
Action: Mouse pressed left at (865, 283)
Screenshot: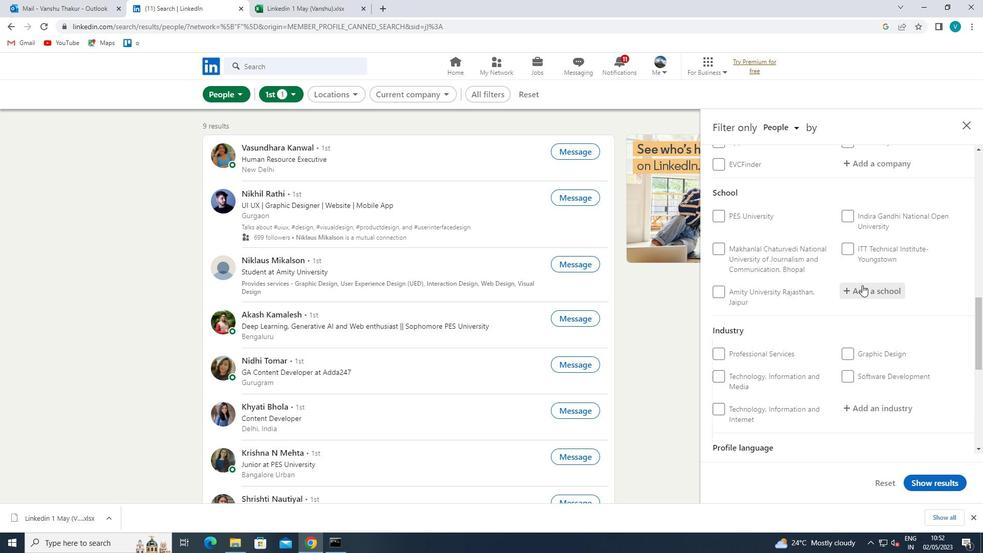 
Action: Key pressed <Key.shift>CMR<Key.space><Key.shift>IN
Screenshot: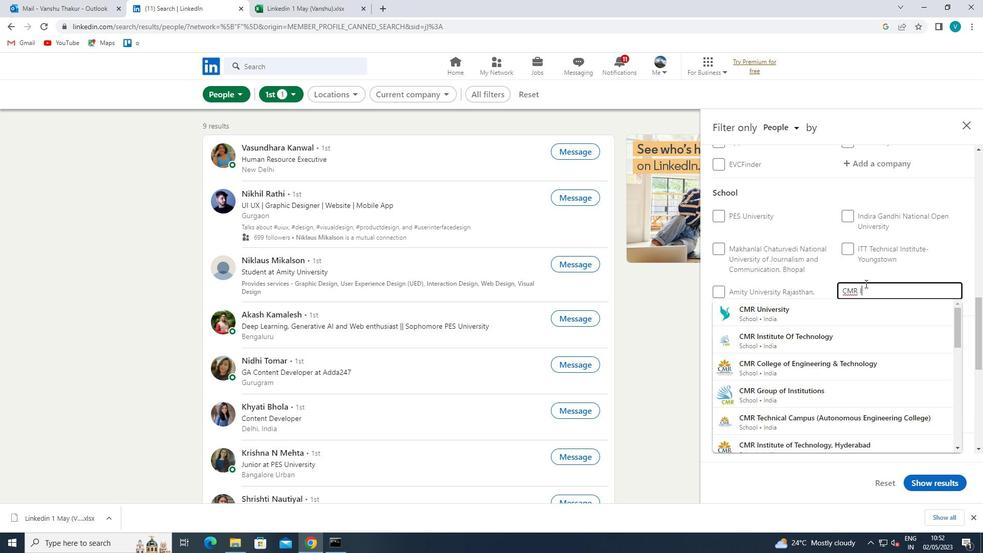 
Action: Mouse moved to (880, 339)
Screenshot: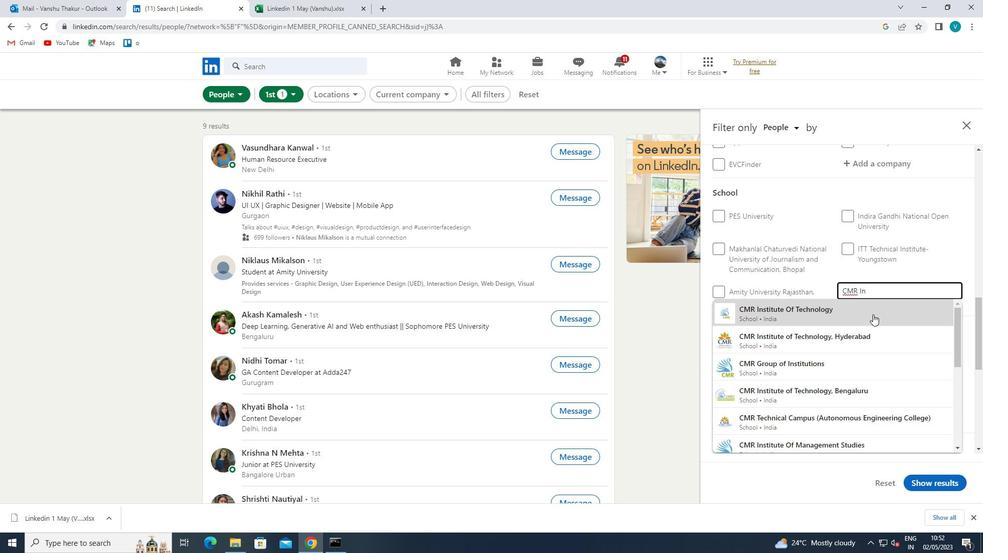 
Action: Mouse pressed left at (880, 339)
Screenshot: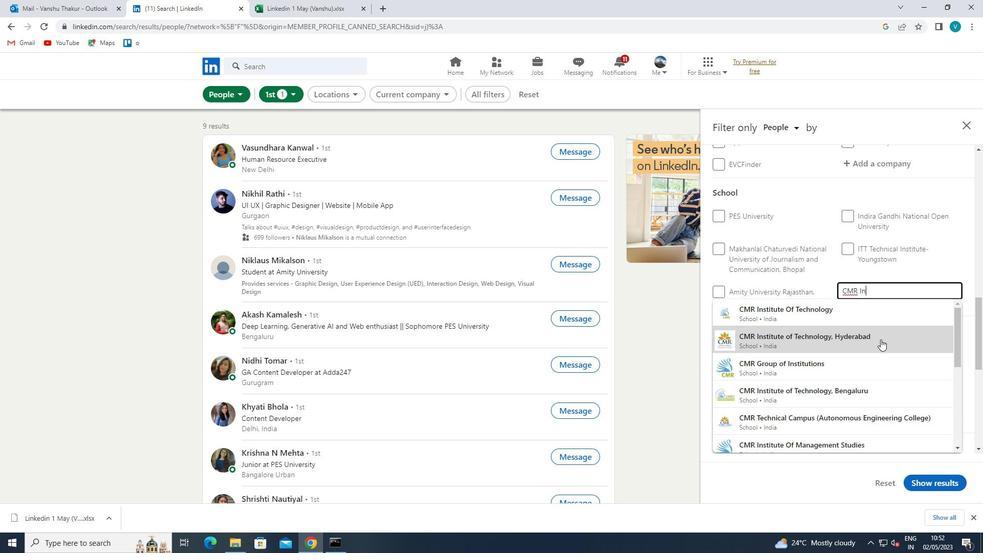 
Action: Mouse scrolled (880, 338) with delta (0, 0)
Screenshot: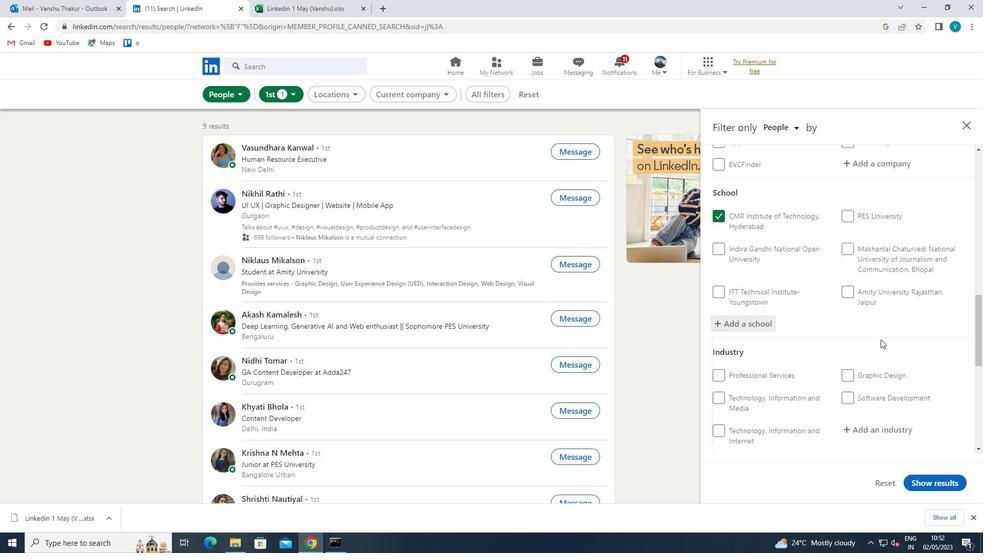 
Action: Mouse moved to (881, 340)
Screenshot: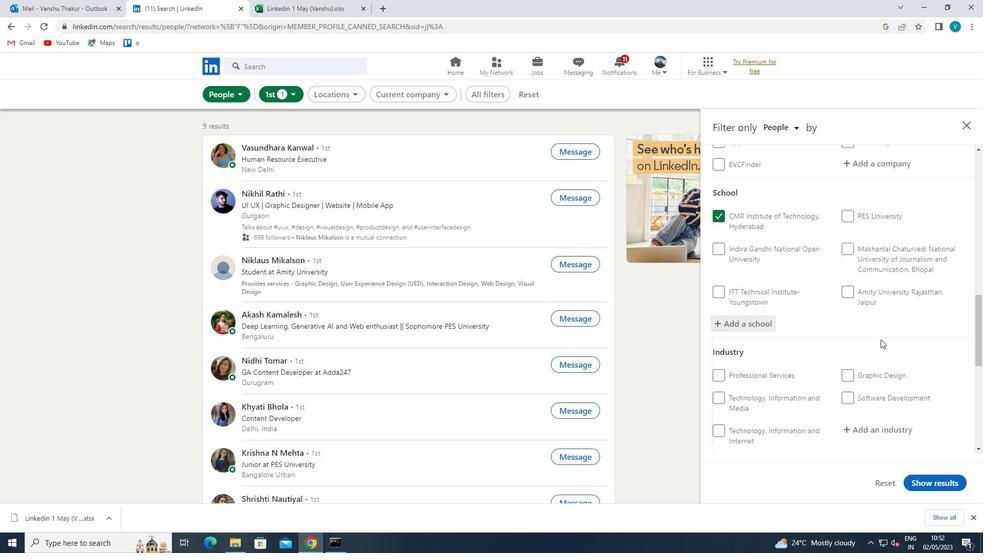 
Action: Mouse scrolled (881, 339) with delta (0, 0)
Screenshot: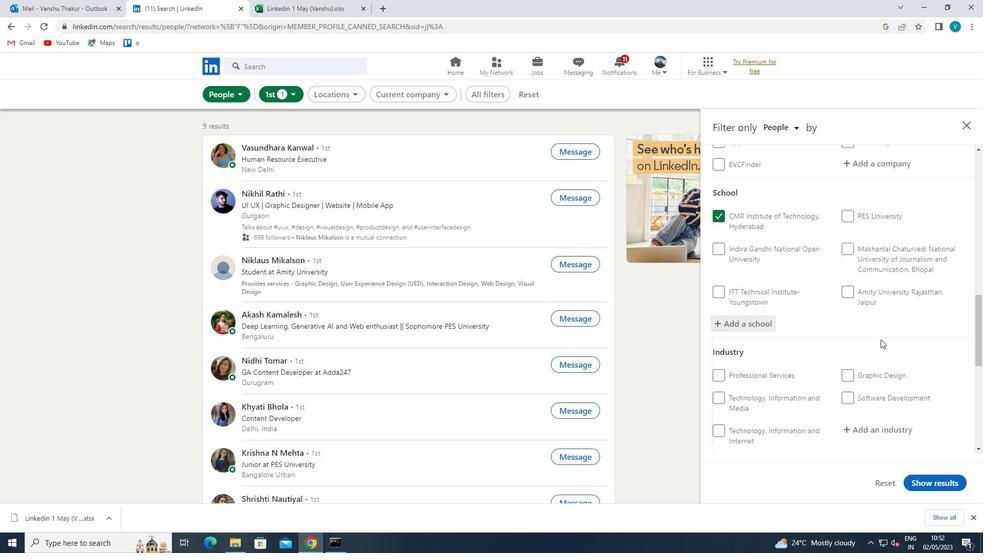 
Action: Mouse moved to (890, 329)
Screenshot: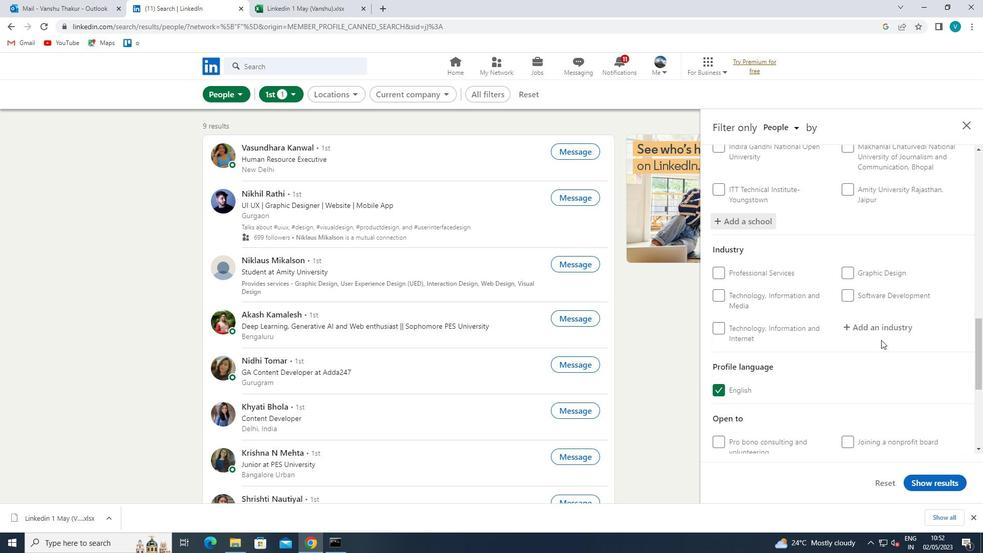 
Action: Mouse pressed left at (890, 329)
Screenshot: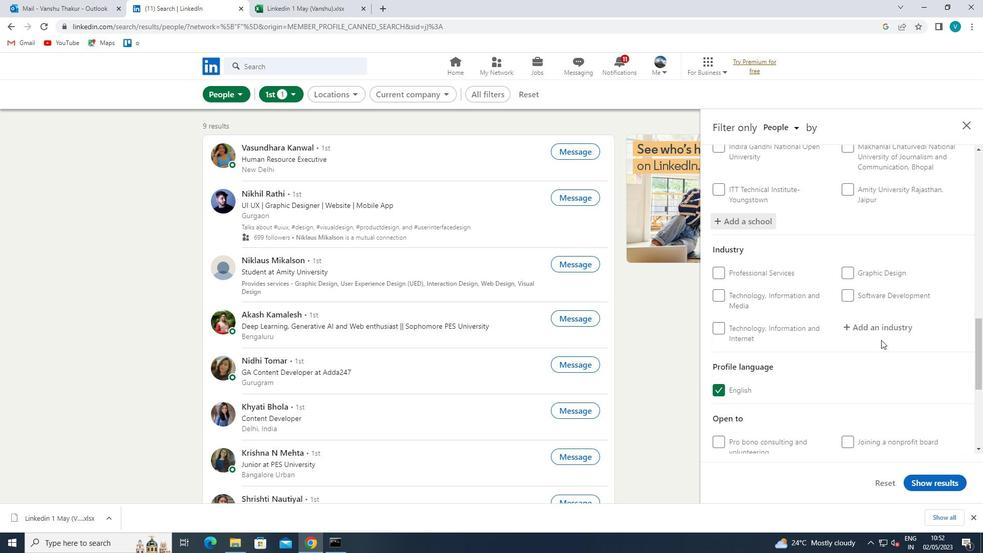 
Action: Mouse moved to (885, 330)
Screenshot: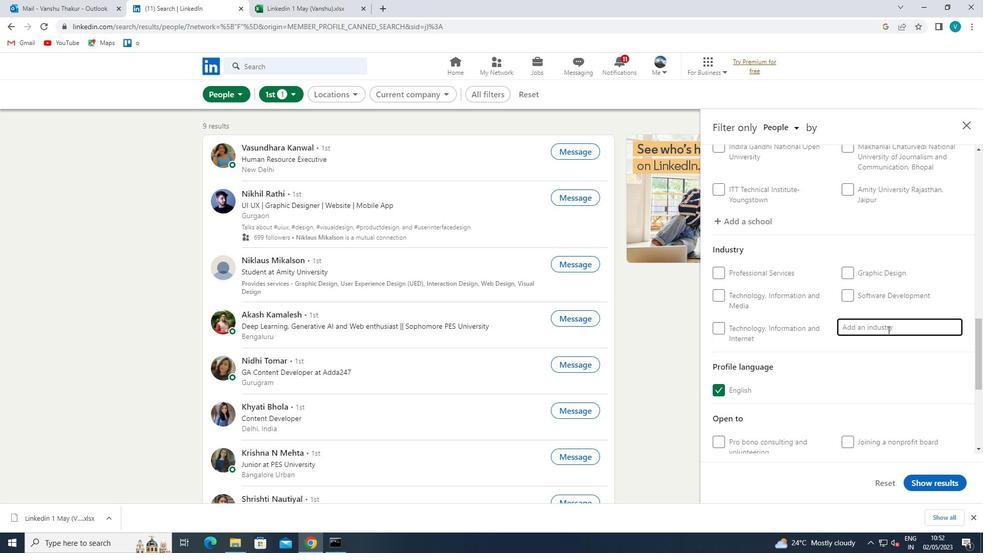 
Action: Key pressed <Key.shift>FUN
Screenshot: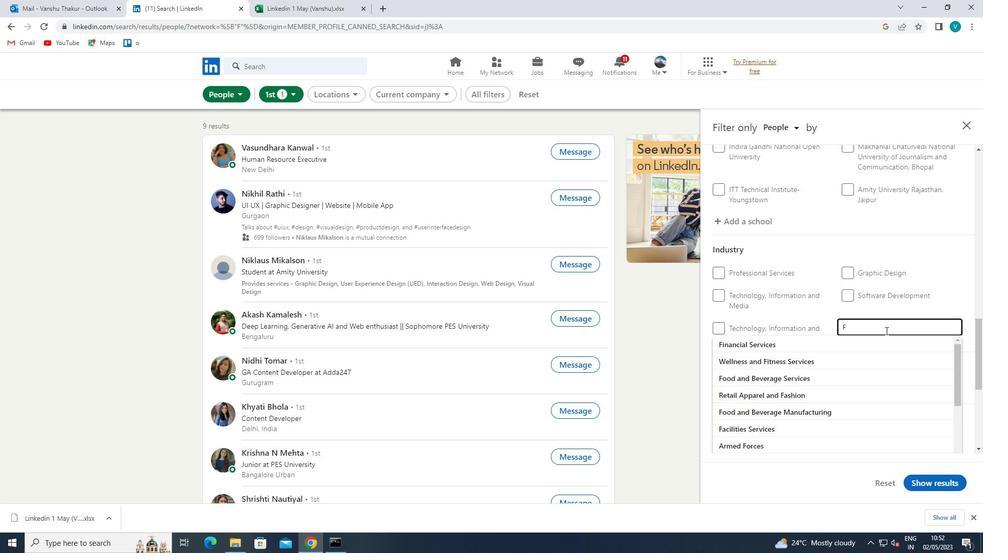 
Action: Mouse moved to (870, 361)
Screenshot: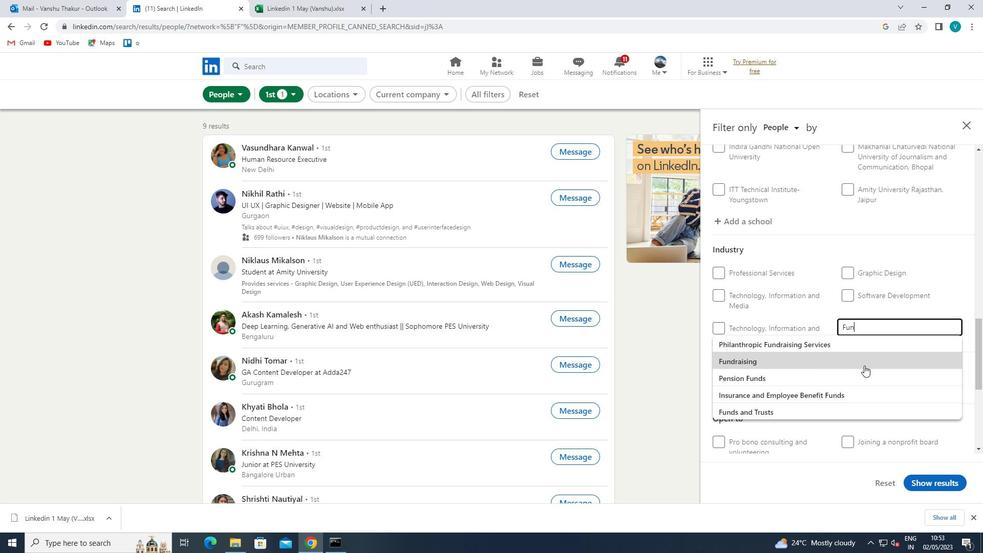 
Action: Mouse pressed left at (870, 361)
Screenshot: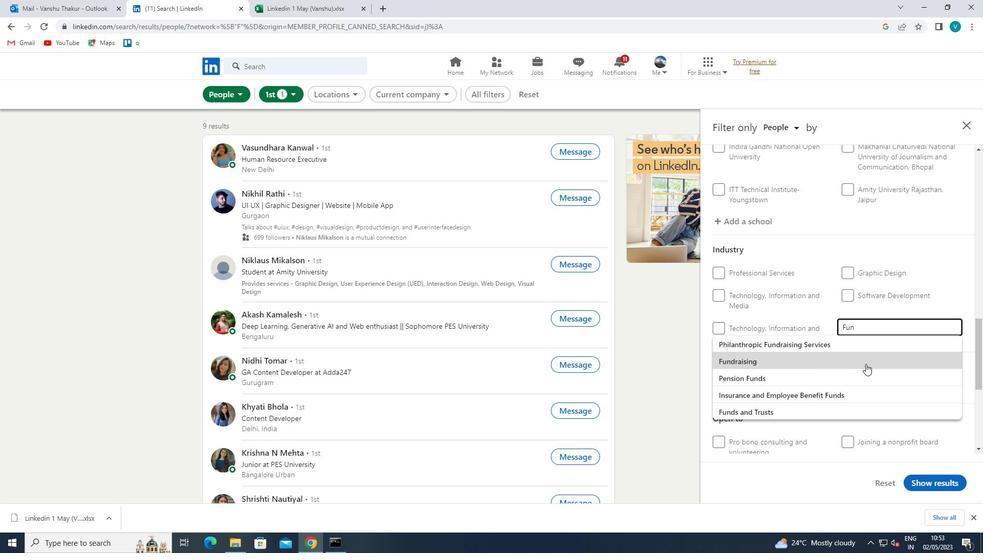 
Action: Mouse moved to (870, 356)
Screenshot: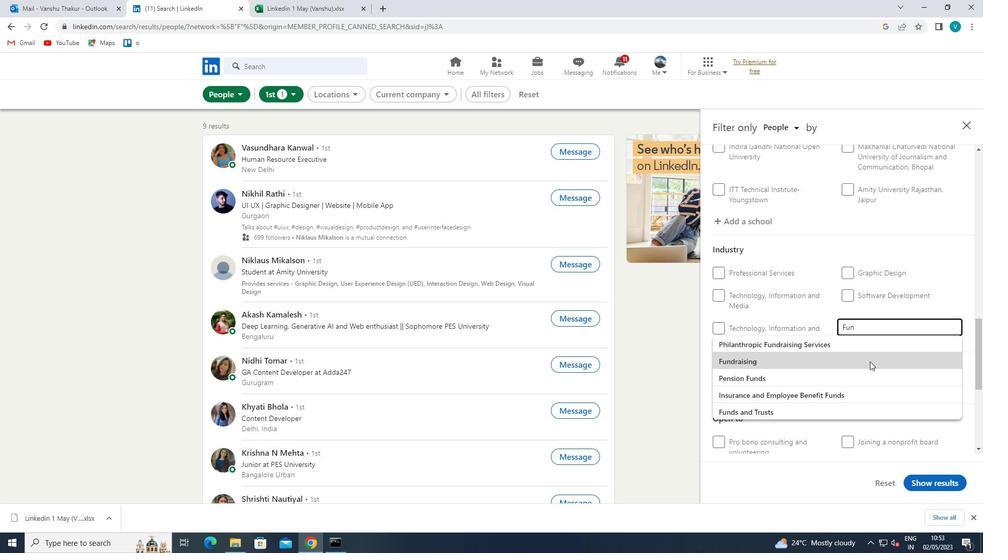 
Action: Mouse scrolled (870, 355) with delta (0, 0)
Screenshot: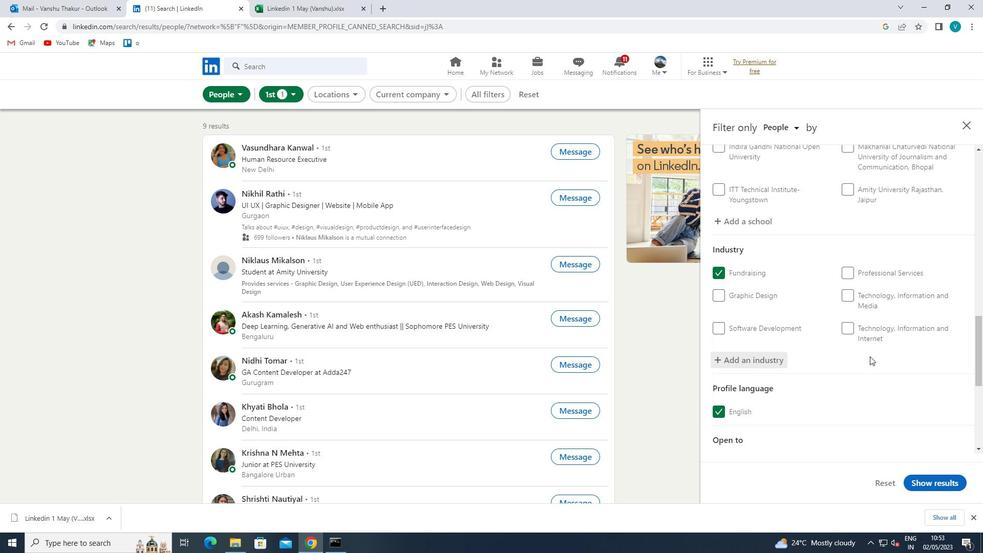 
Action: Mouse scrolled (870, 355) with delta (0, 0)
Screenshot: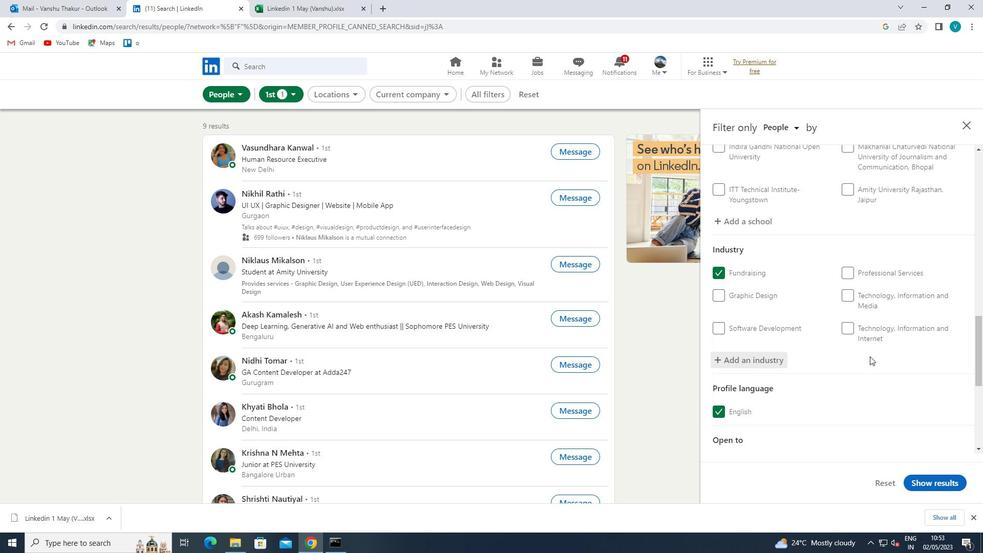 
Action: Mouse scrolled (870, 355) with delta (0, 0)
Screenshot: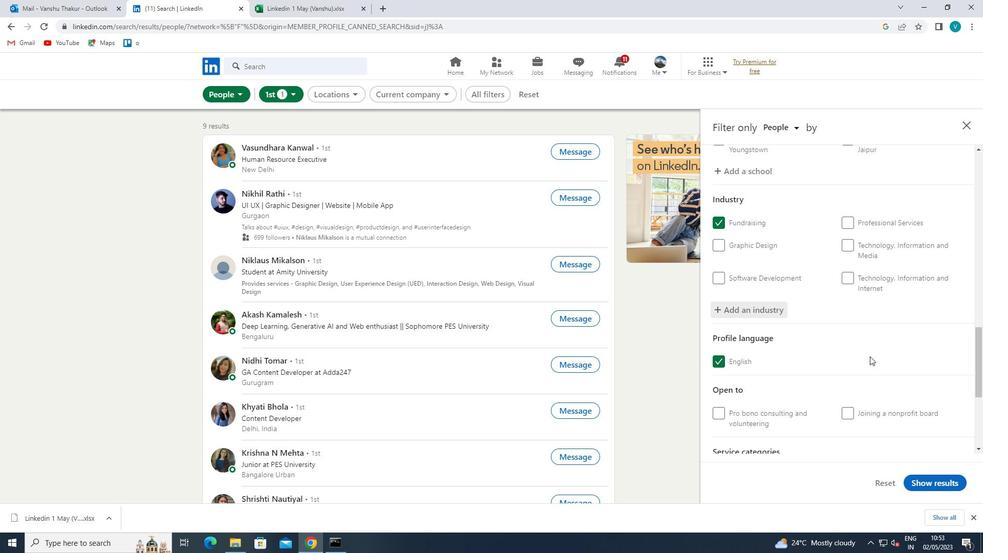 
Action: Mouse scrolled (870, 355) with delta (0, 0)
Screenshot: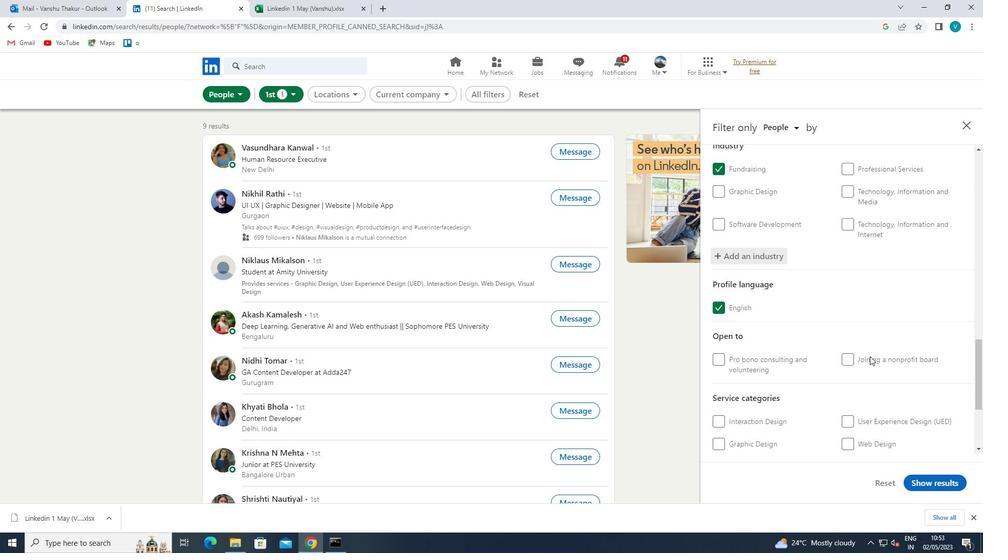 
Action: Mouse scrolled (870, 355) with delta (0, 0)
Screenshot: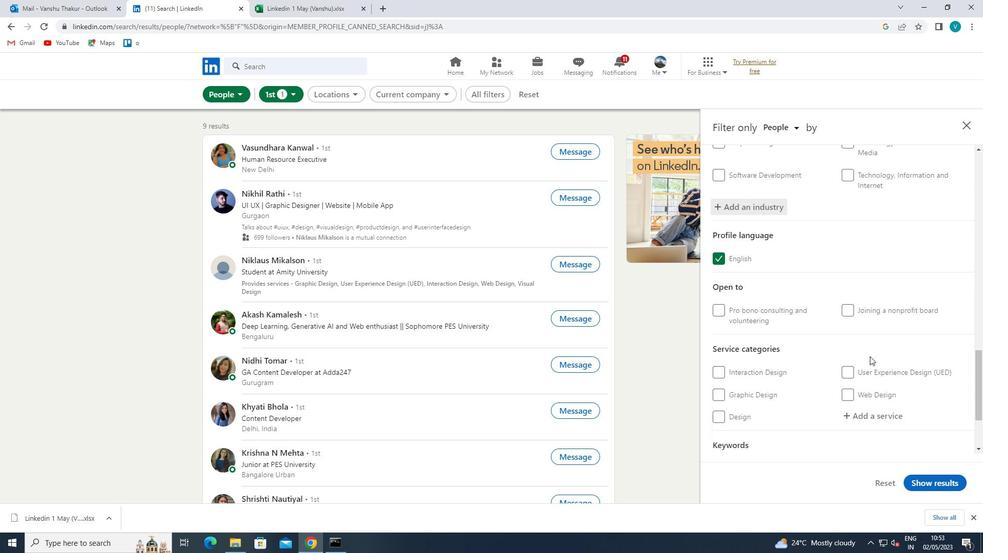 
Action: Mouse moved to (887, 320)
Screenshot: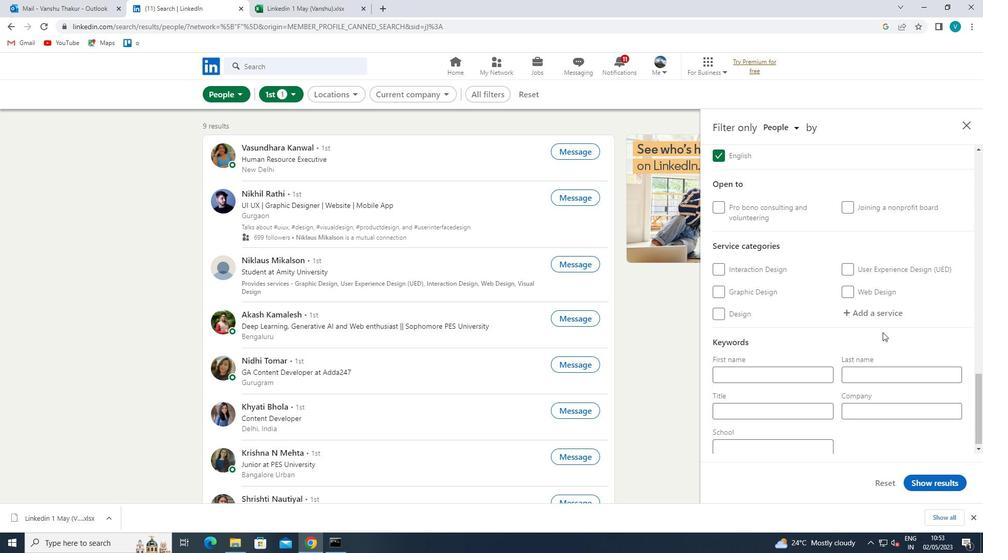 
Action: Mouse pressed left at (887, 320)
Screenshot: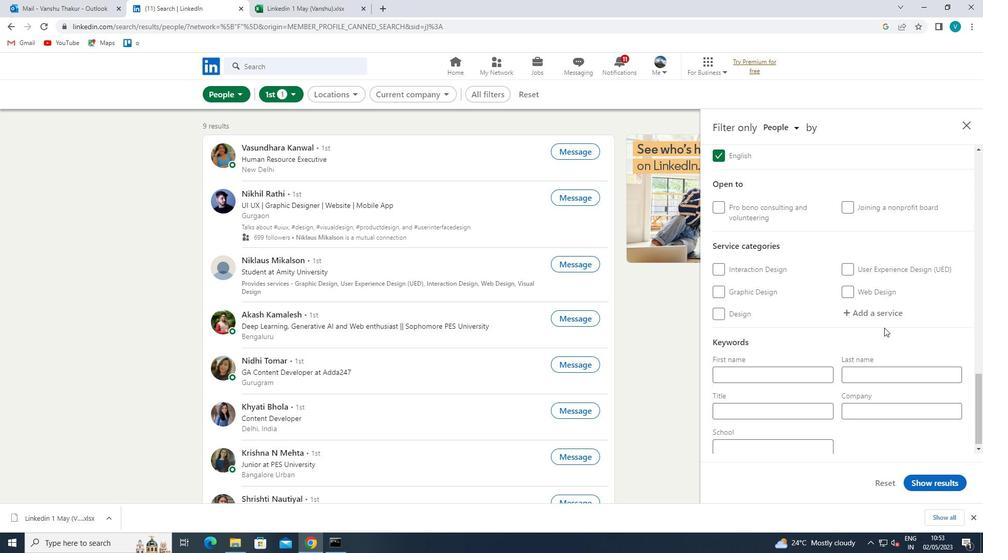 
Action: Mouse moved to (887, 318)
Screenshot: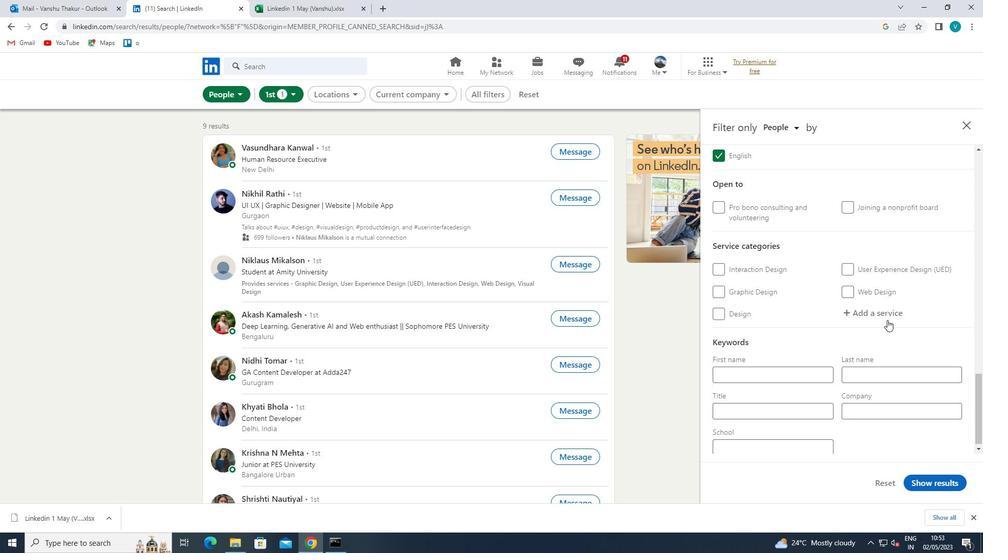 
Action: Key pressed <Key.shift>IMMIGRATION<Key.space>
Screenshot: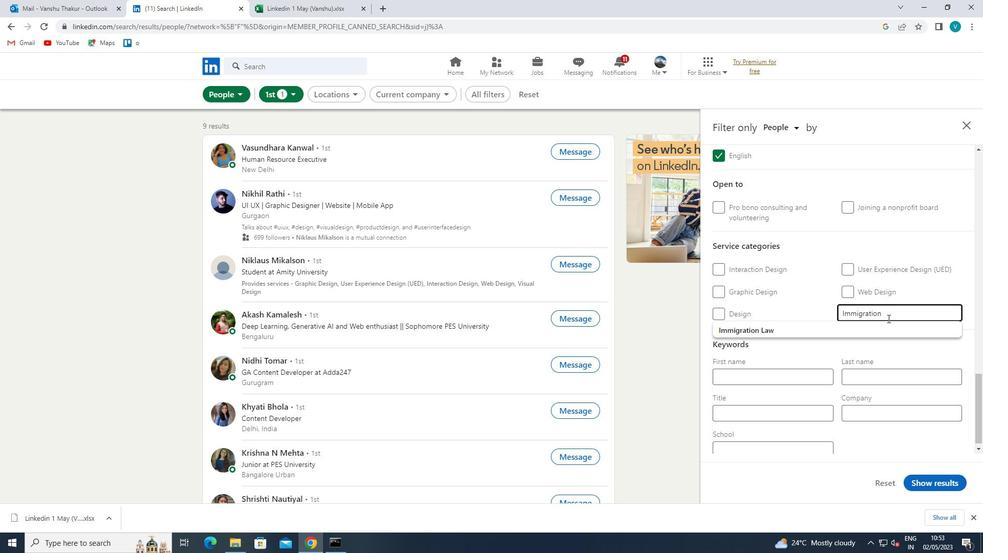 
Action: Mouse moved to (865, 325)
Screenshot: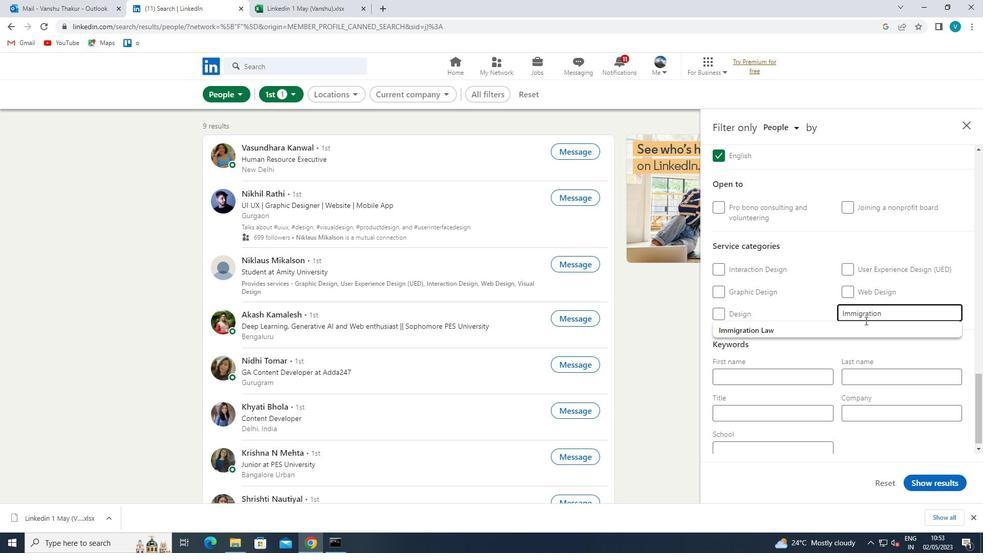 
Action: Mouse pressed left at (865, 325)
Screenshot: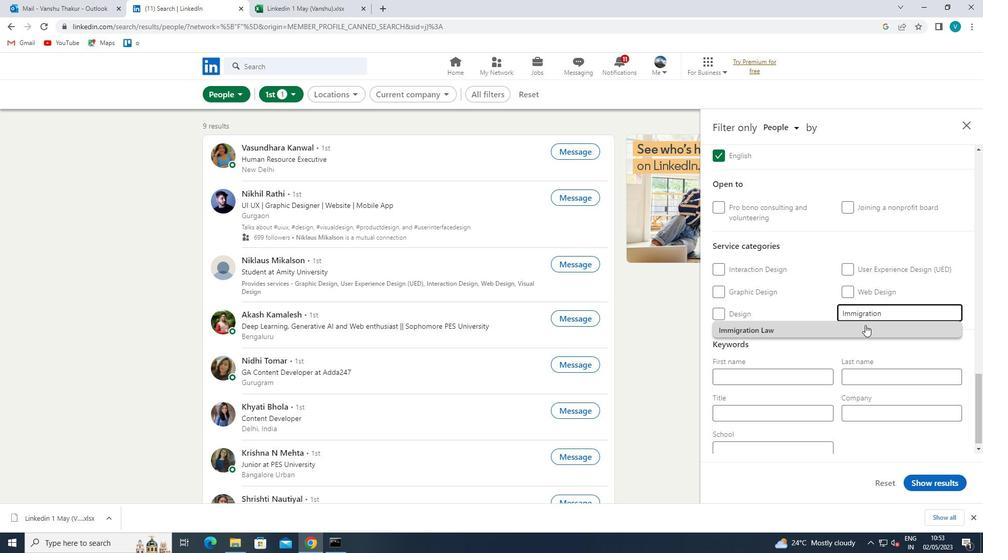 
Action: Mouse moved to (805, 399)
Screenshot: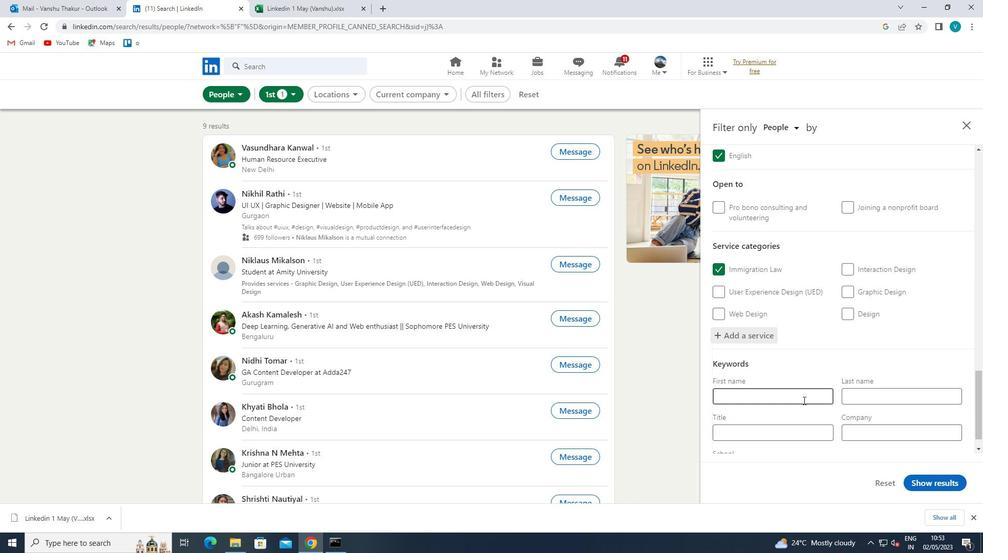 
Action: Mouse scrolled (805, 399) with delta (0, 0)
Screenshot: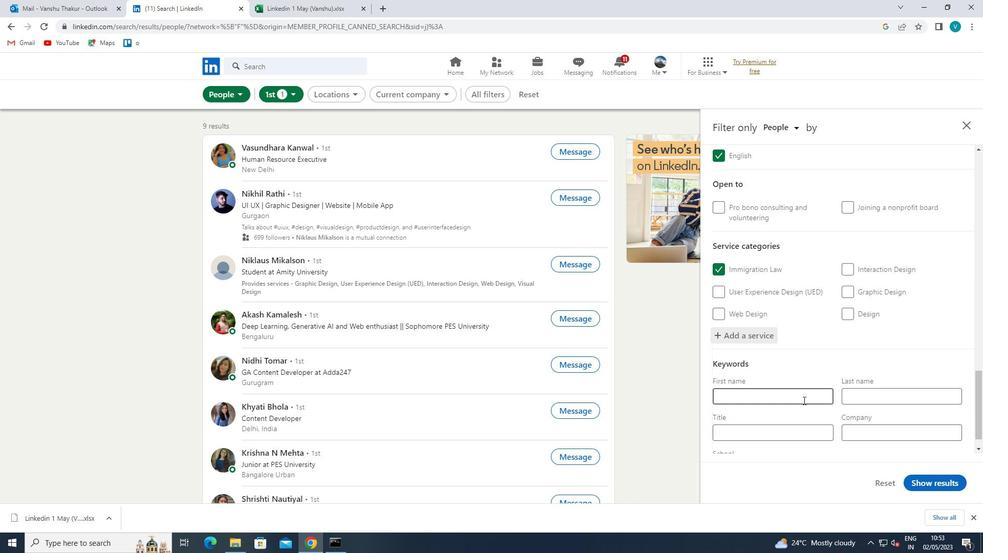 
Action: Mouse scrolled (805, 399) with delta (0, 0)
Screenshot: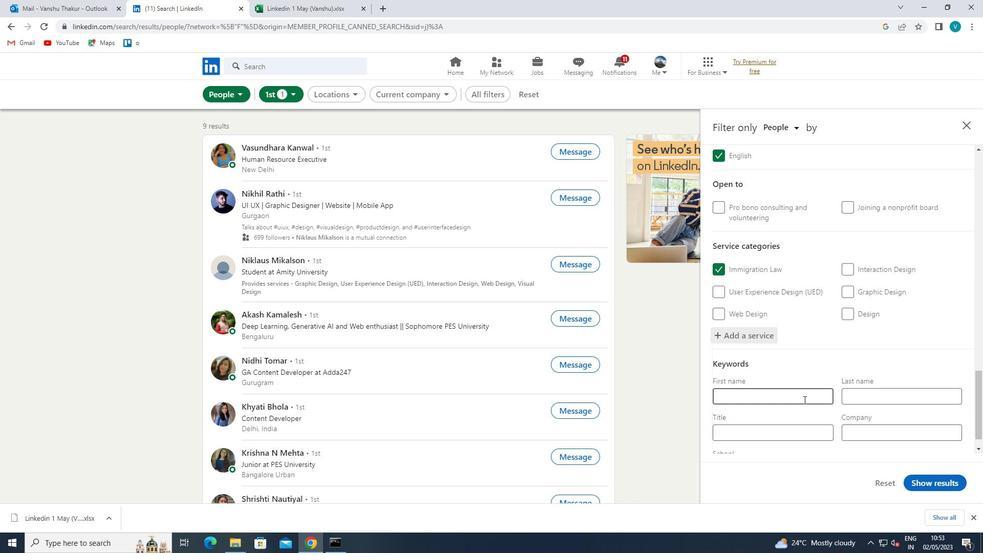 
Action: Mouse moved to (776, 403)
Screenshot: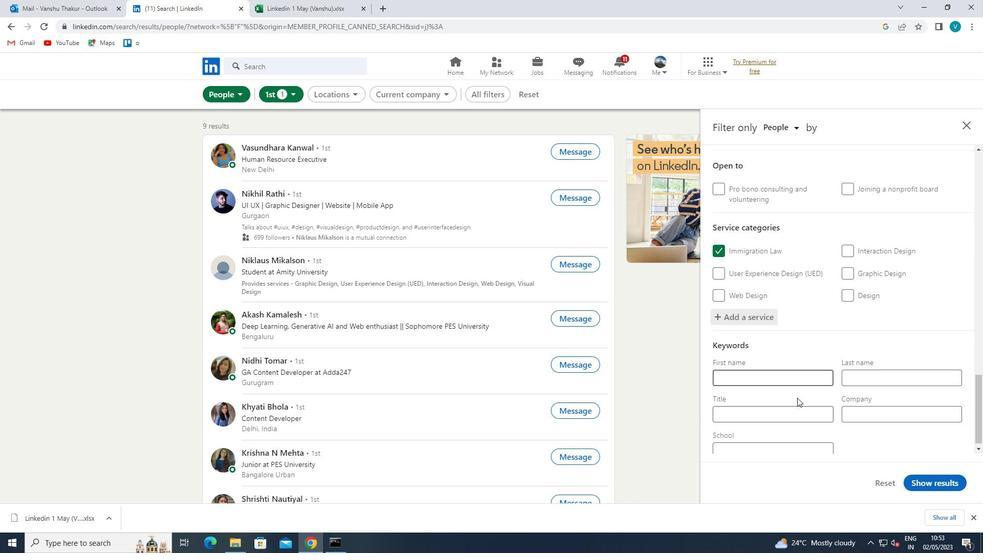 
Action: Mouse pressed left at (776, 403)
Screenshot: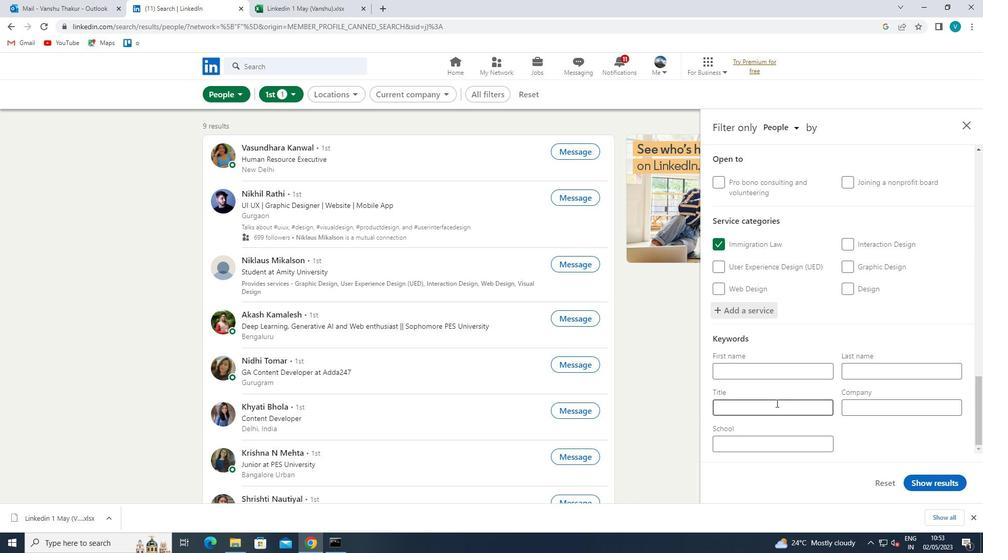 
Action: Key pressed <Key.shift>MUSIC<Key.space><Key.shift>PRODUCER<Key.space>
Screenshot: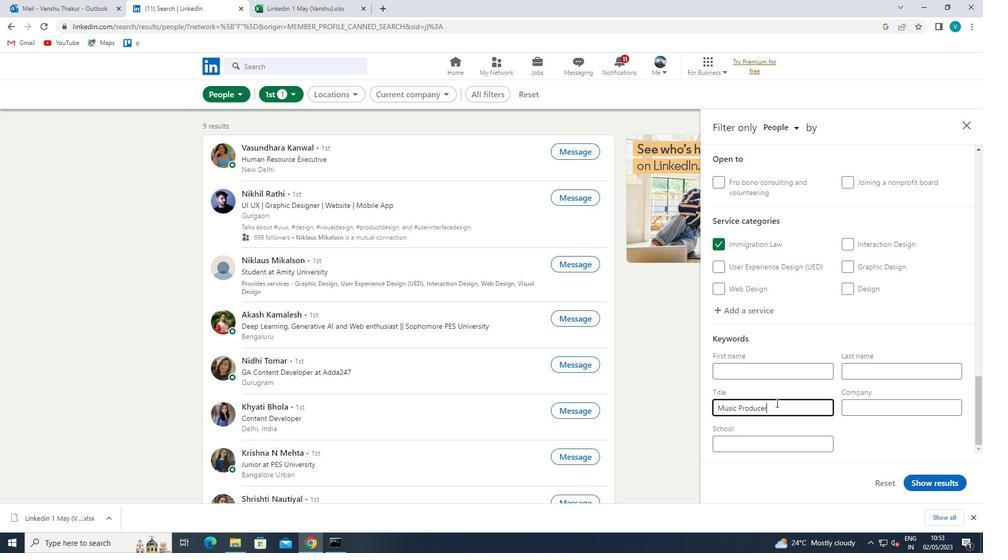 
Action: Mouse moved to (926, 478)
Screenshot: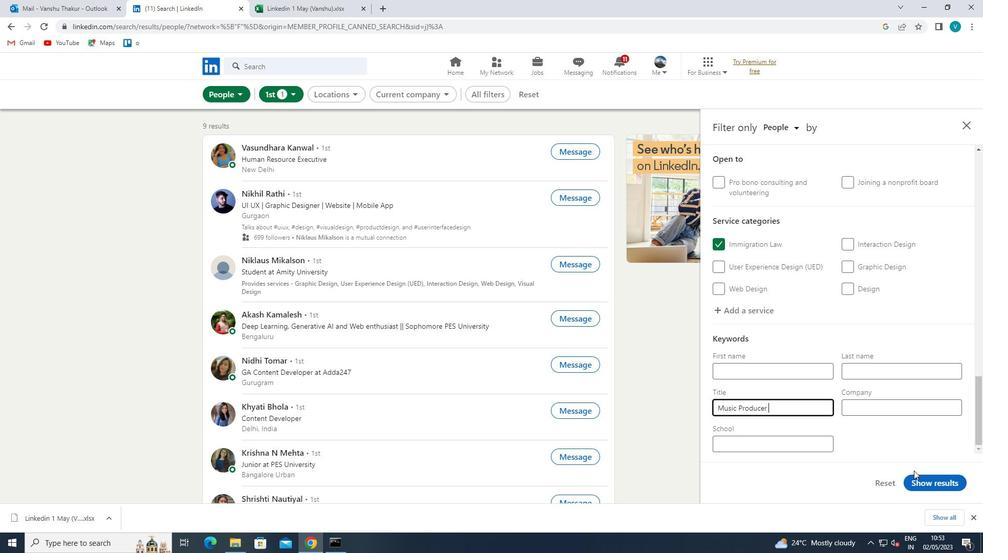 
Action: Mouse pressed left at (926, 478)
Screenshot: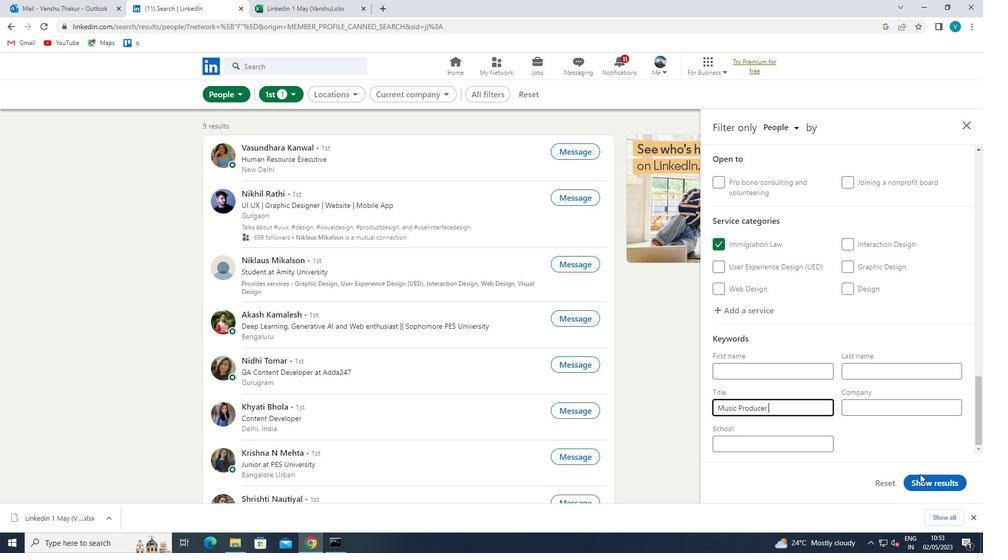 
